 Task: Open Card Card0000000156 in Board Board0000000039 in Workspace WS0000000013 in Trello. Add Member Email0000000052 to Card Card0000000156 in Board Board0000000039 in Workspace WS0000000013 in Trello. Add Red Label titled Label0000000156 to Card Card0000000156 in Board Board0000000039 in Workspace WS0000000013 in Trello. Add Checklist CL0000000156 to Card Card0000000156 in Board Board0000000039 in Workspace WS0000000013 in Trello. Add Dates with Start Date as Nov 01 2023 and Due Date as Nov 30 2023 to Card Card0000000156 in Board Board0000000039 in Workspace WS0000000013 in Trello
Action: Mouse moved to (502, 524)
Screenshot: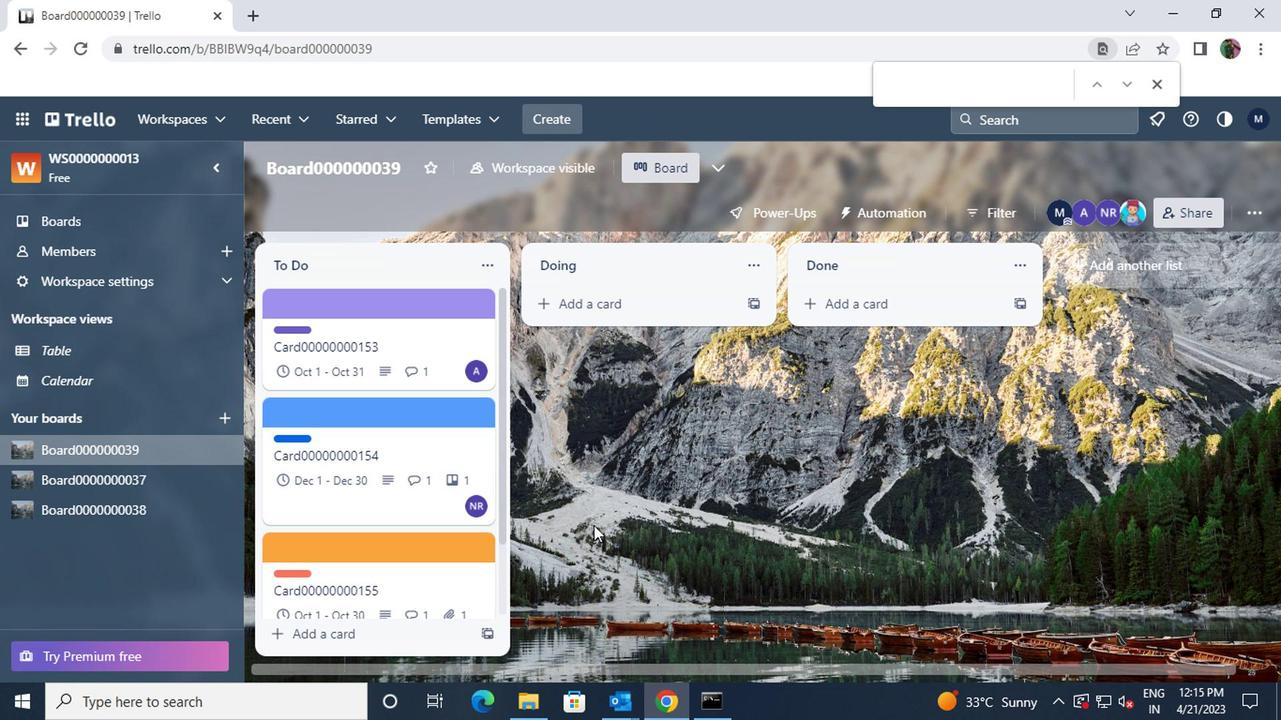 
Action: Mouse scrolled (502, 524) with delta (0, 0)
Screenshot: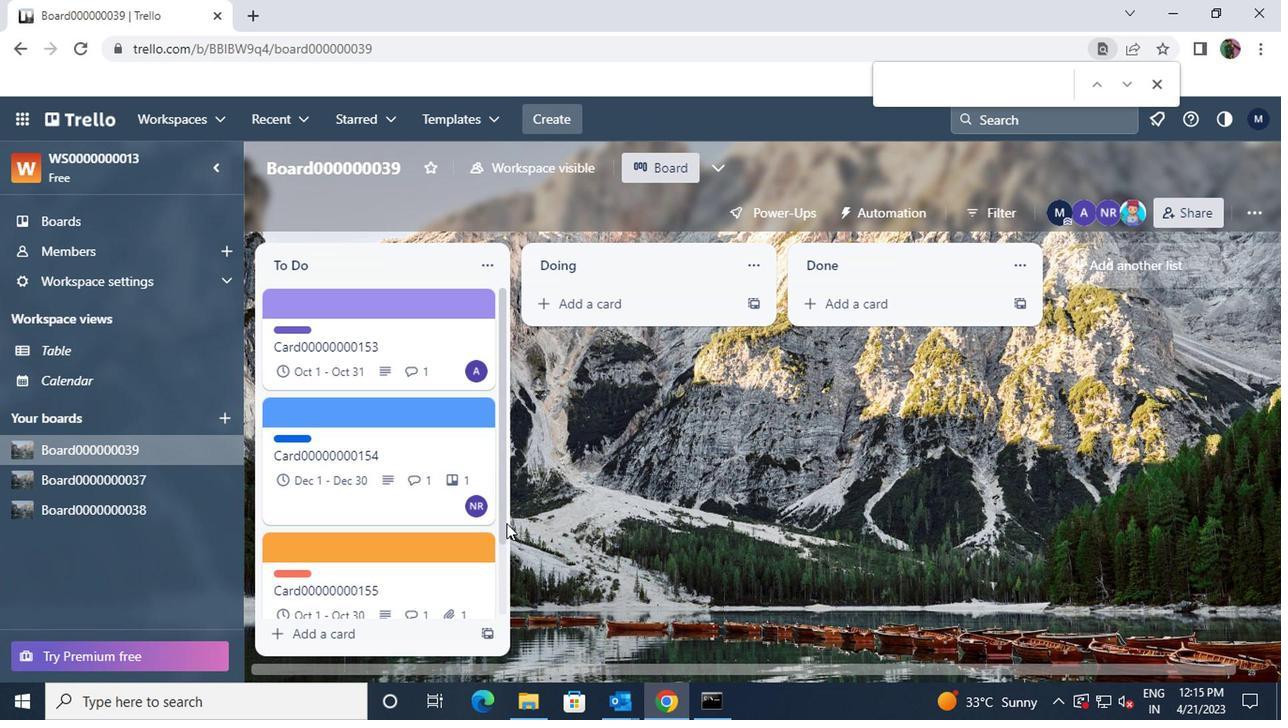 
Action: Mouse scrolled (502, 524) with delta (0, 0)
Screenshot: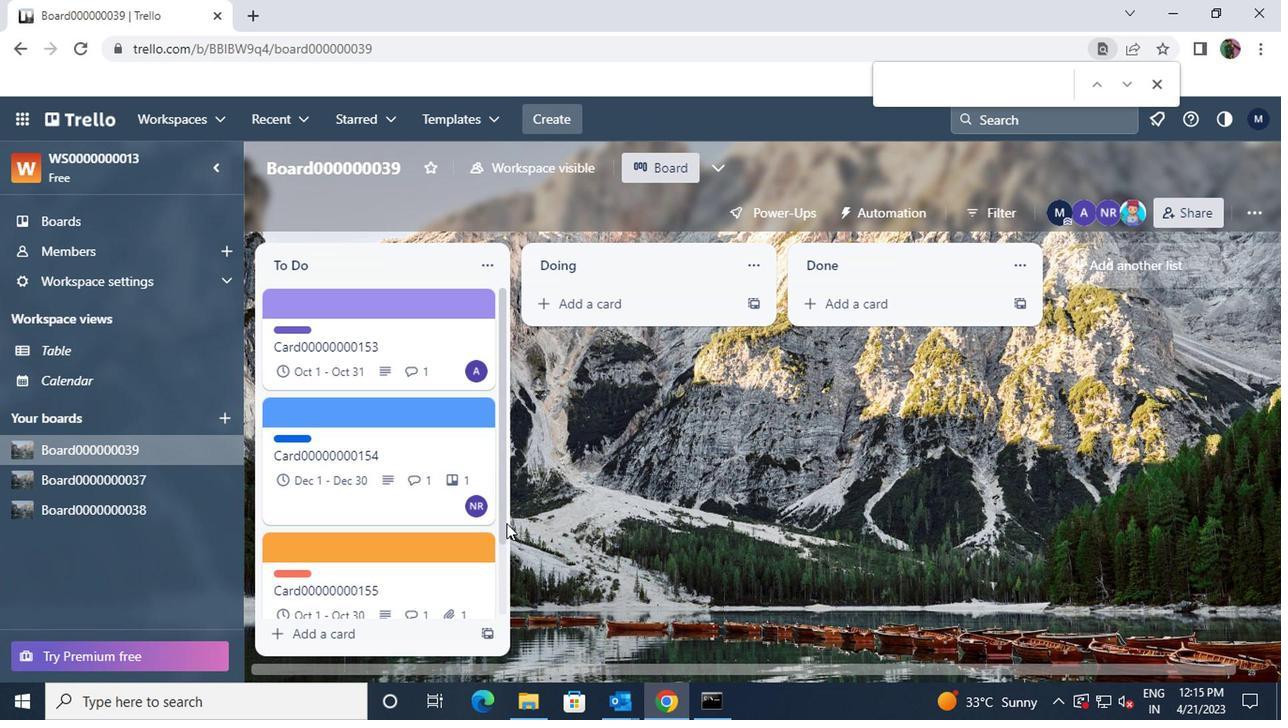 
Action: Mouse scrolled (502, 524) with delta (0, 0)
Screenshot: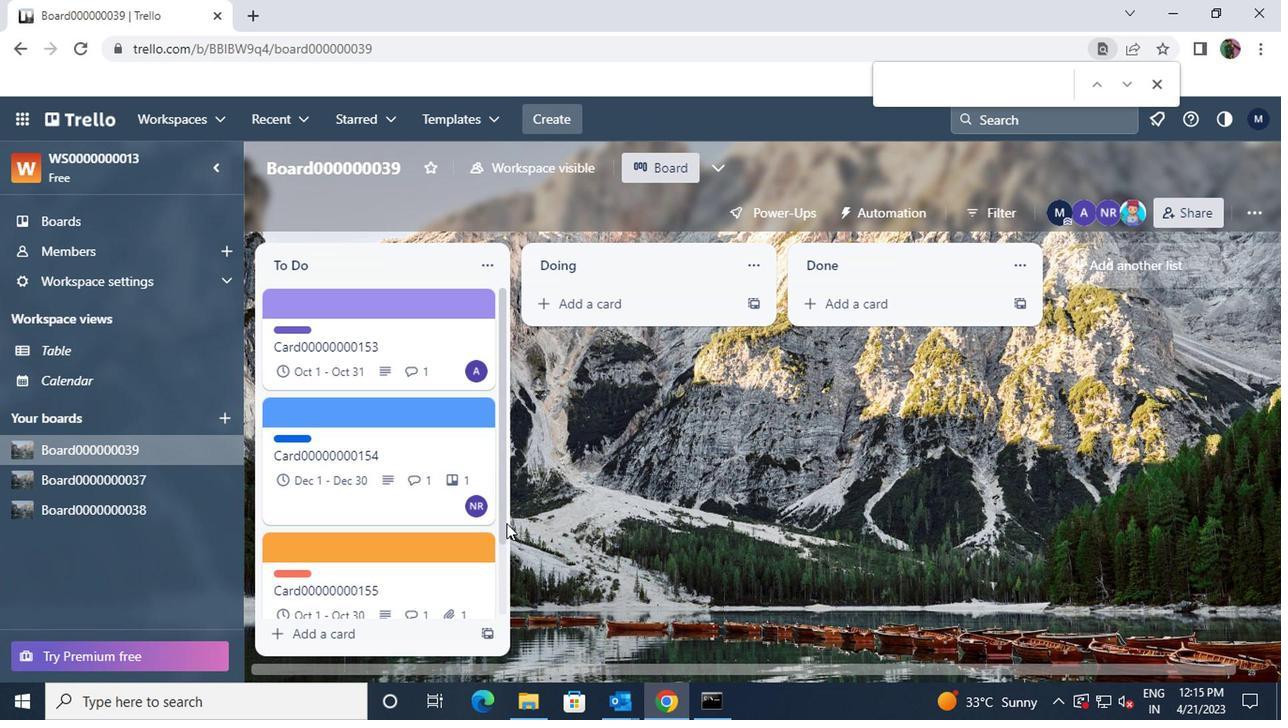 
Action: Mouse moved to (502, 524)
Screenshot: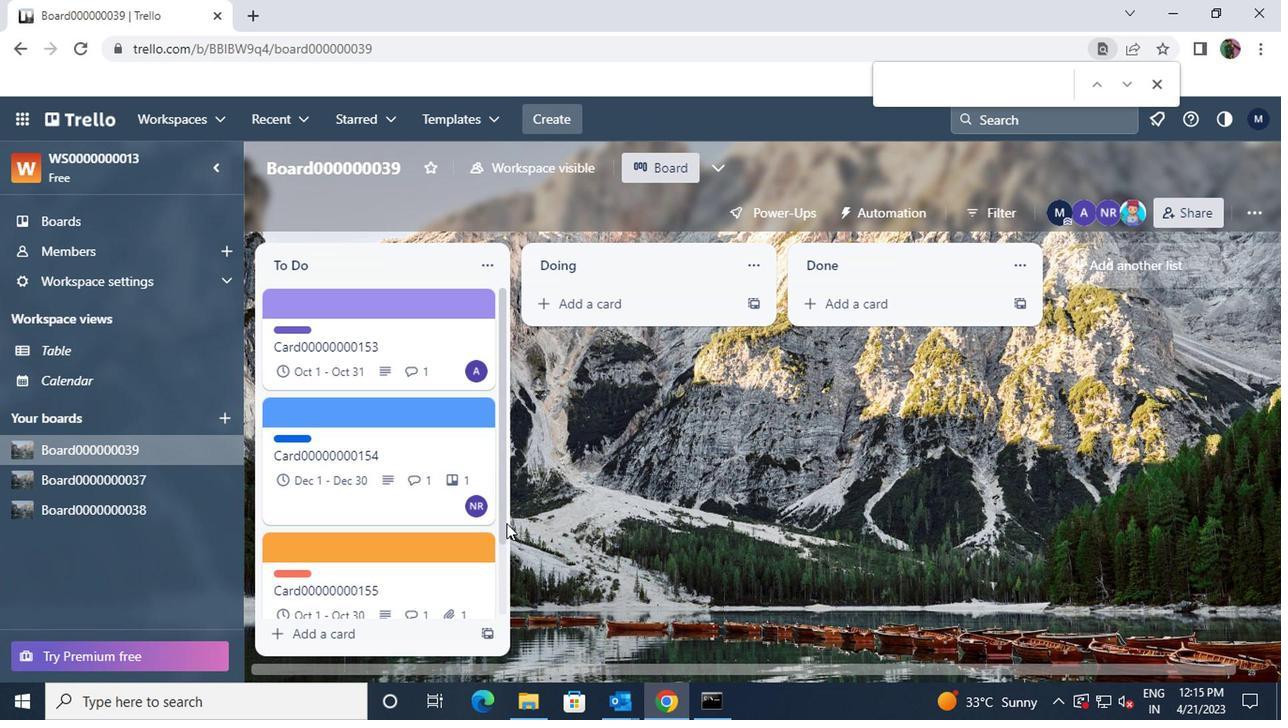 
Action: Mouse scrolled (502, 524) with delta (0, 0)
Screenshot: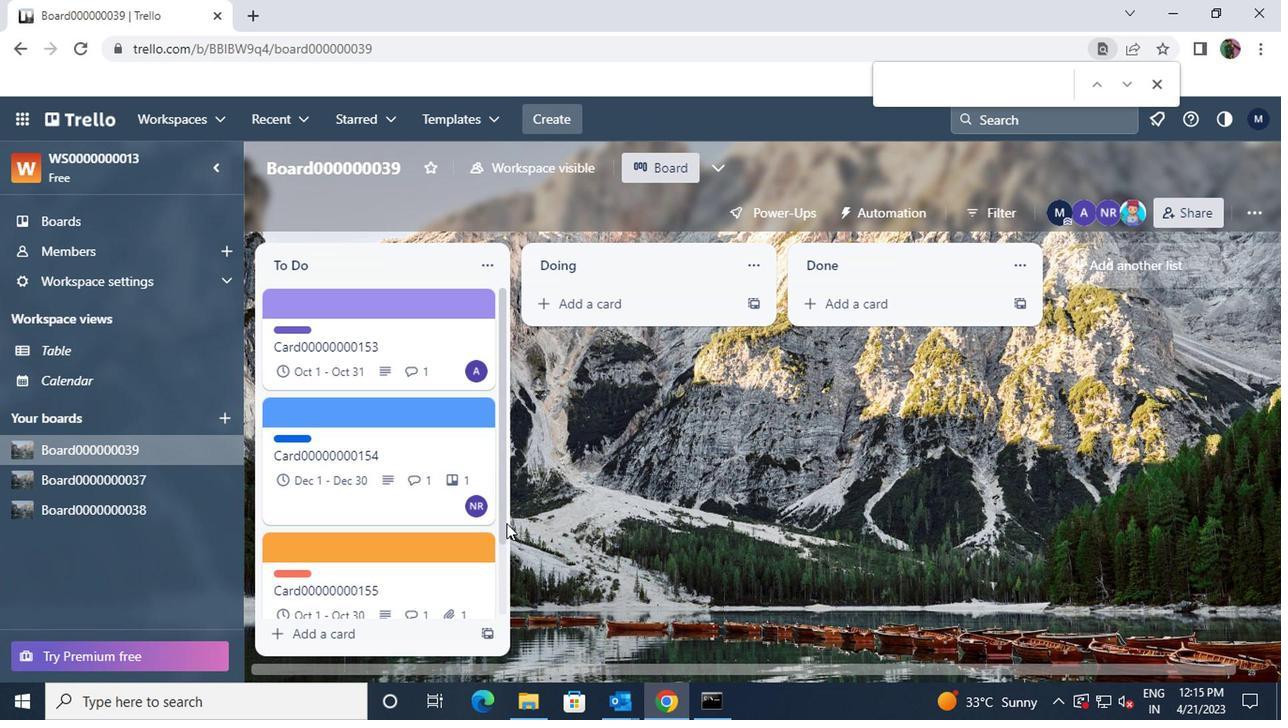 
Action: Mouse moved to (498, 527)
Screenshot: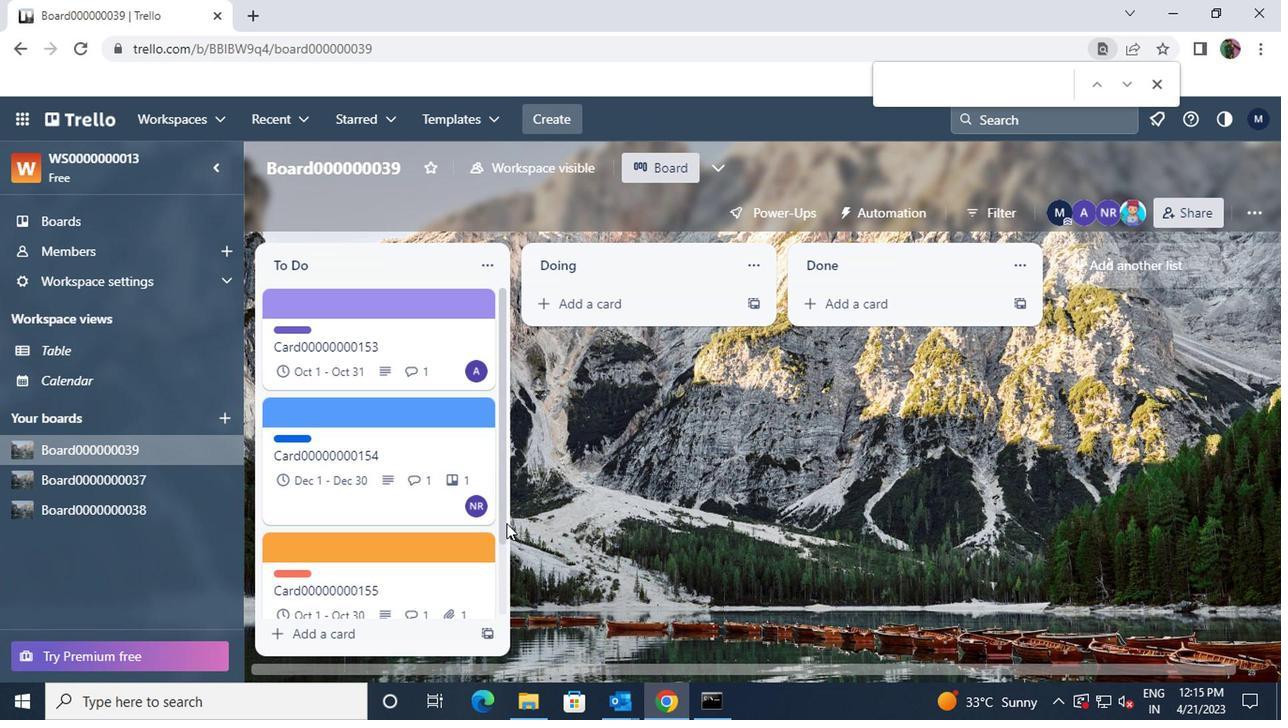 
Action: Mouse scrolled (498, 526) with delta (0, 0)
Screenshot: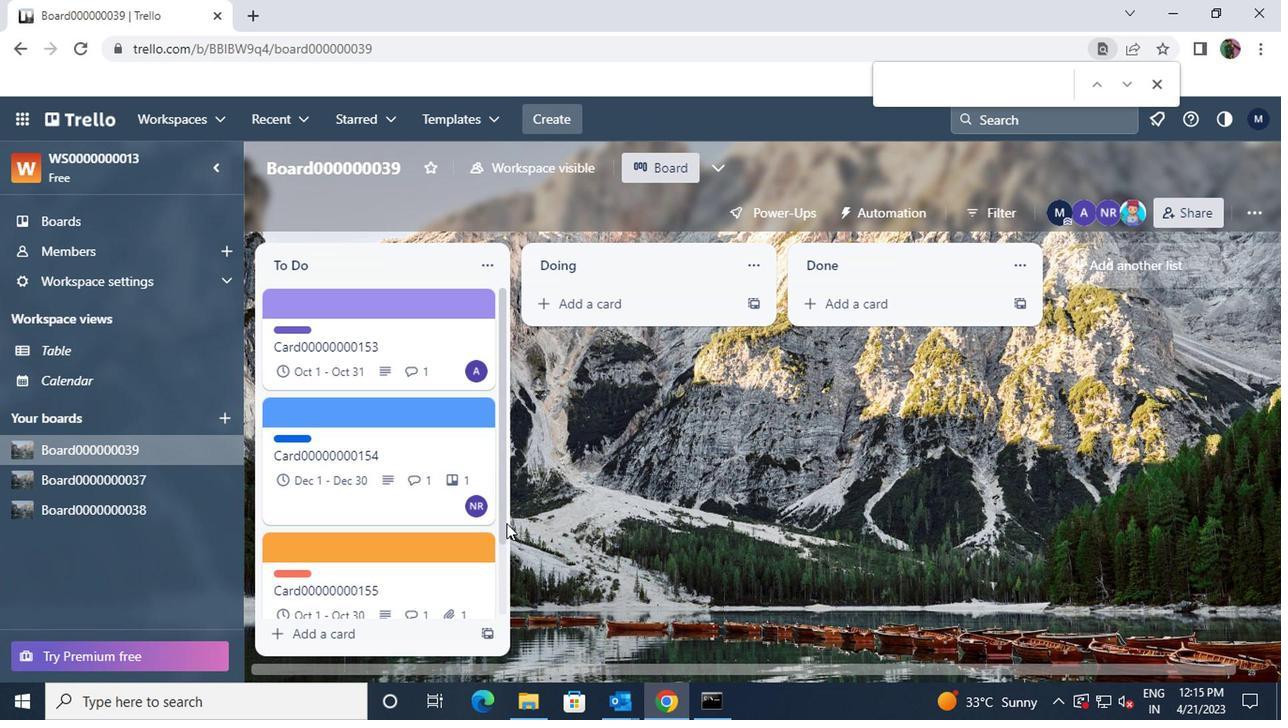 
Action: Mouse moved to (487, 544)
Screenshot: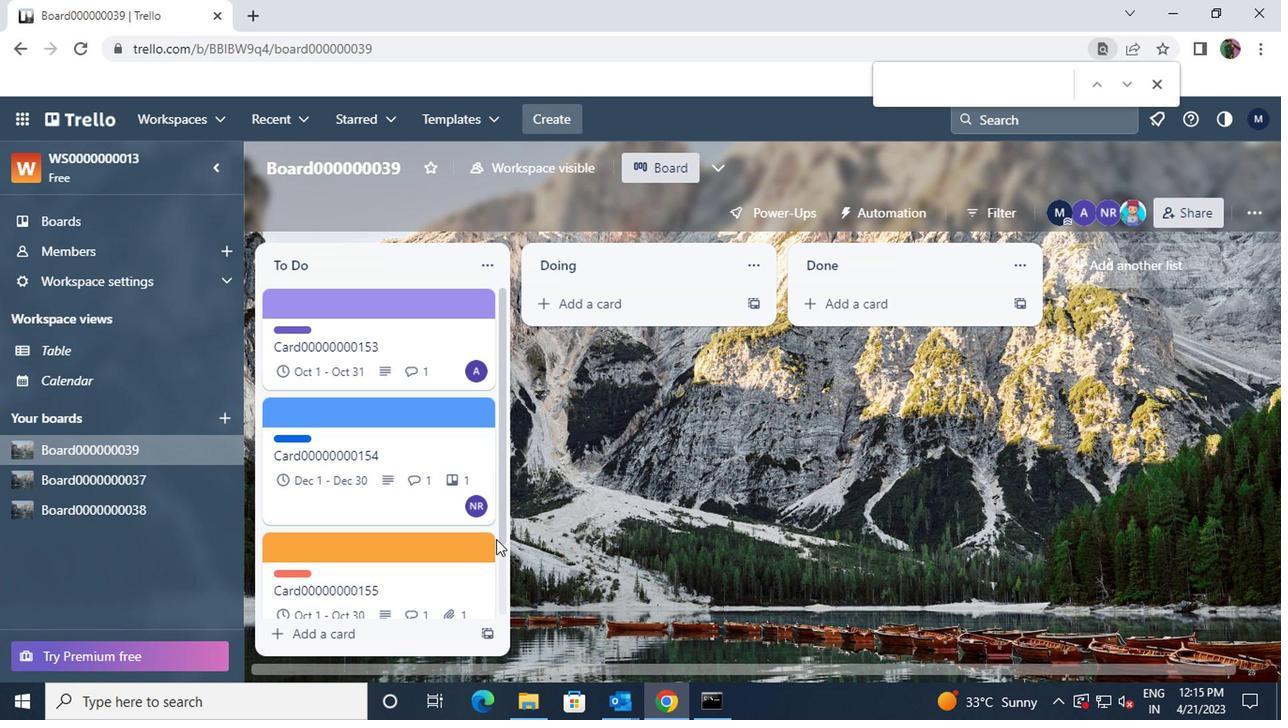 
Action: Mouse scrolled (487, 543) with delta (0, 0)
Screenshot: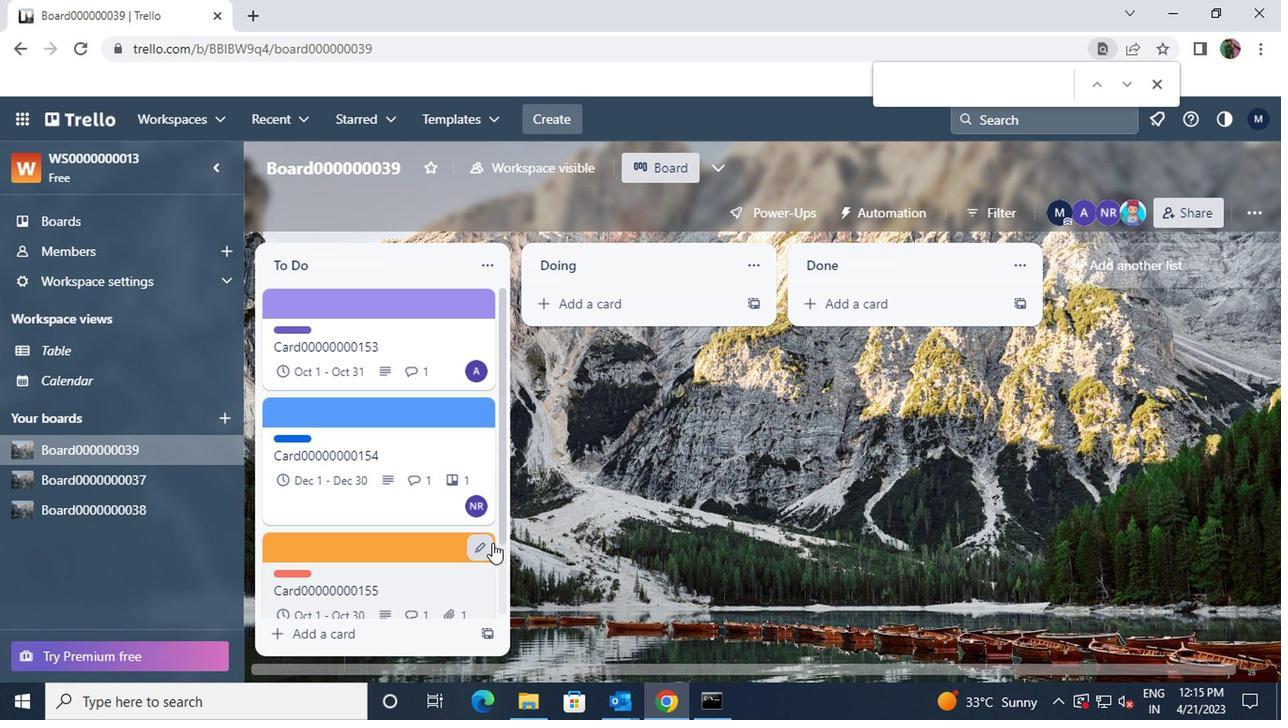 
Action: Mouse scrolled (487, 543) with delta (0, 0)
Screenshot: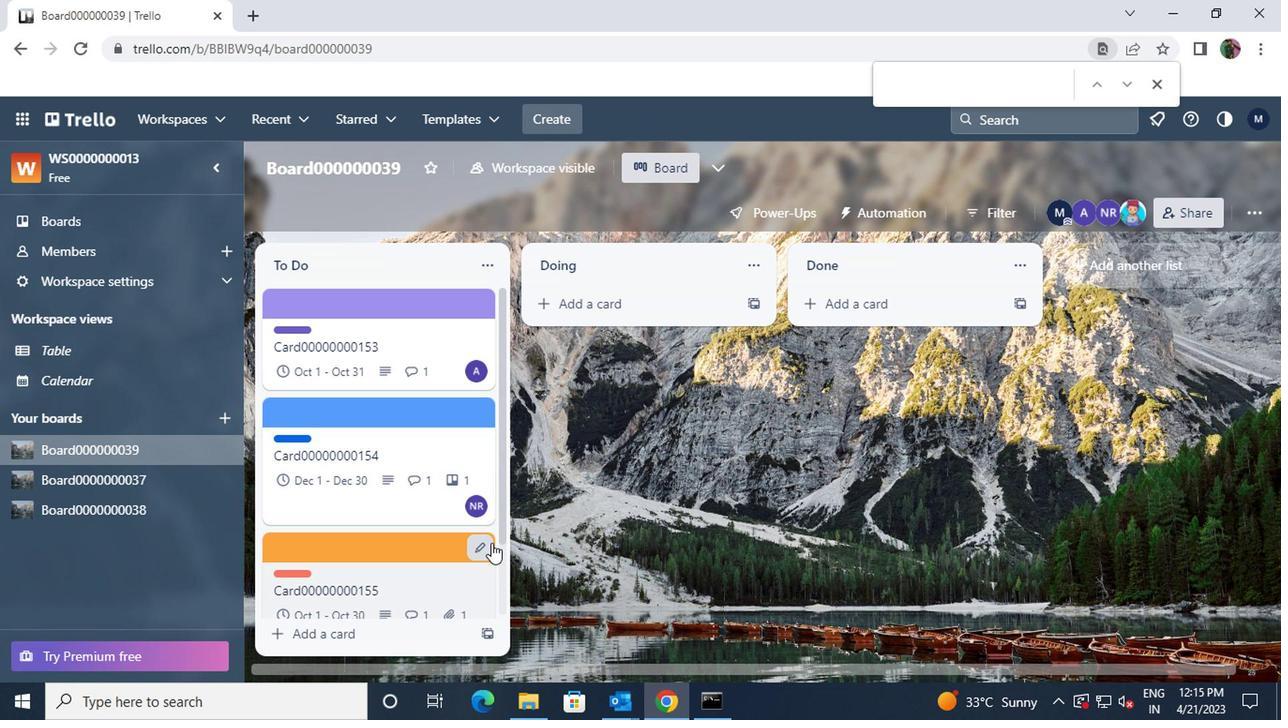 
Action: Mouse scrolled (487, 543) with delta (0, 0)
Screenshot: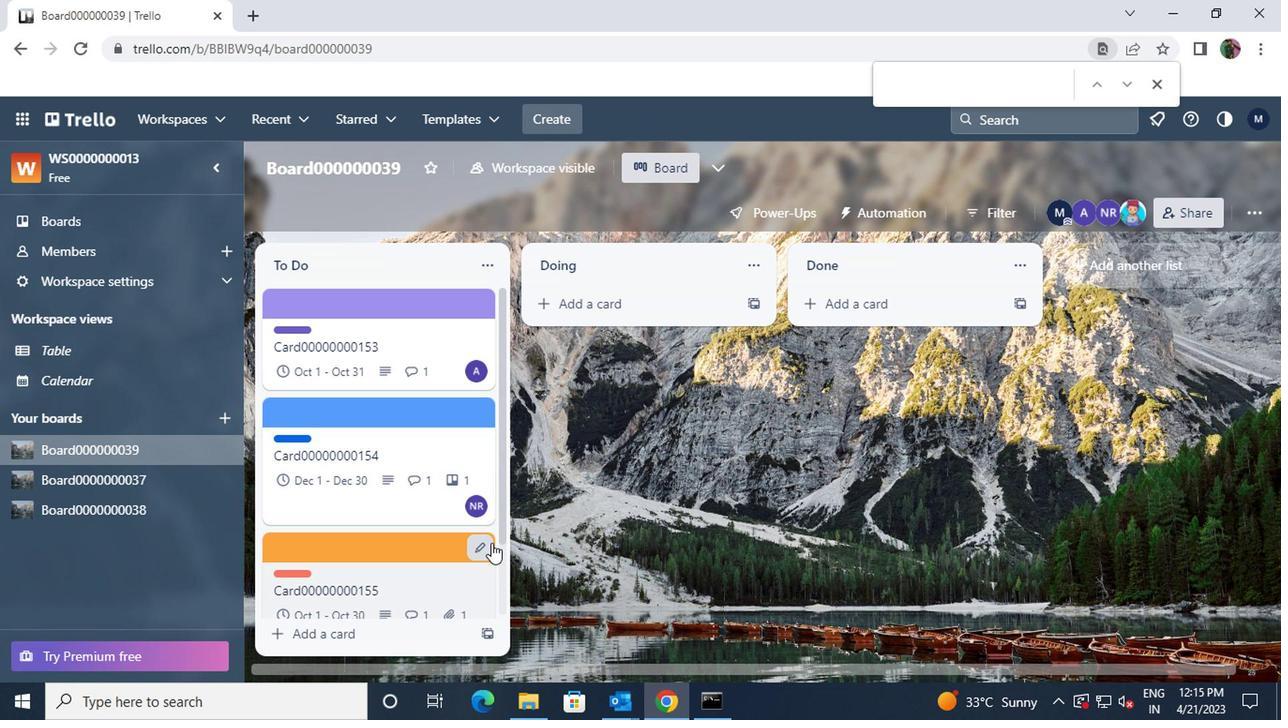 
Action: Mouse moved to (447, 597)
Screenshot: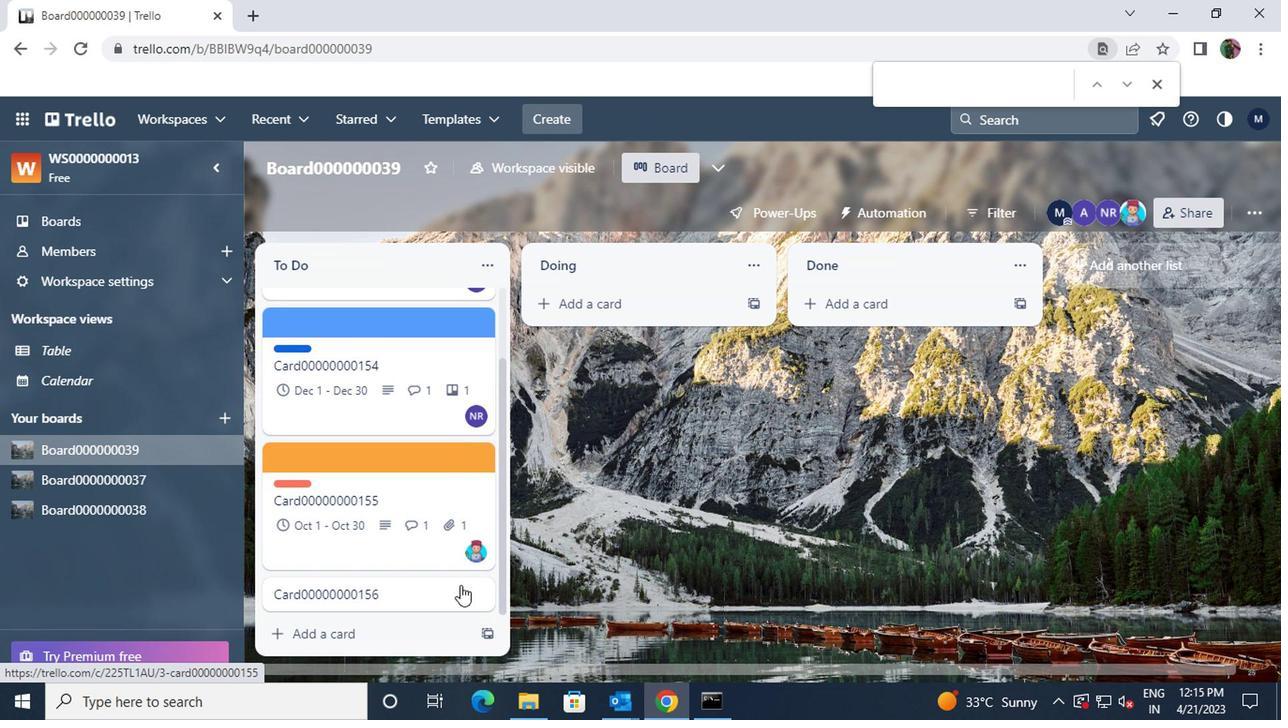
Action: Mouse pressed left at (447, 597)
Screenshot: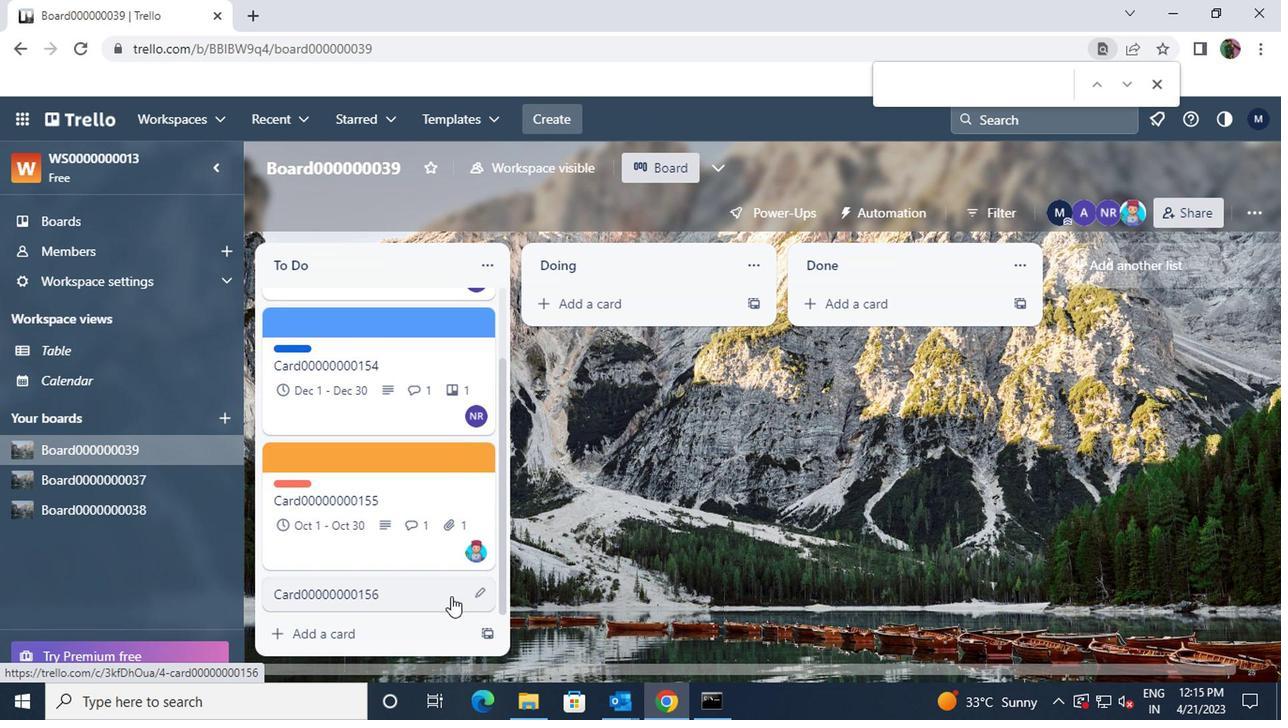 
Action: Mouse moved to (847, 272)
Screenshot: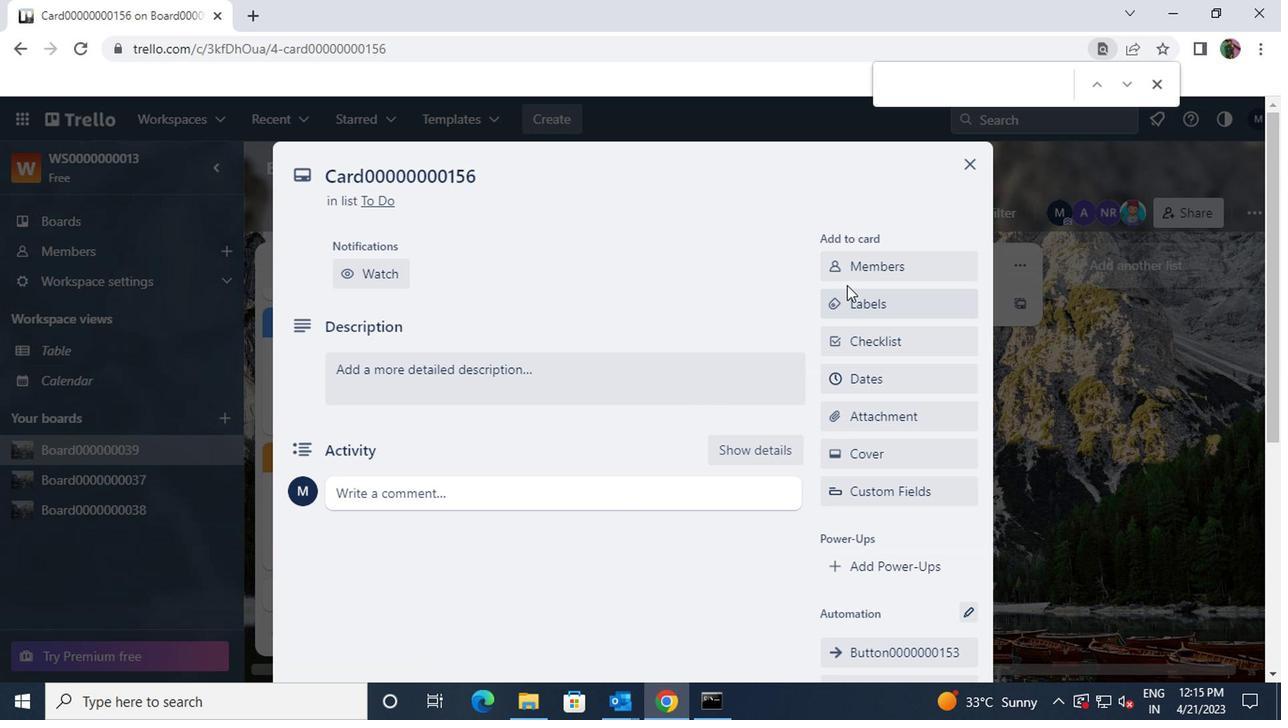 
Action: Mouse pressed left at (847, 272)
Screenshot: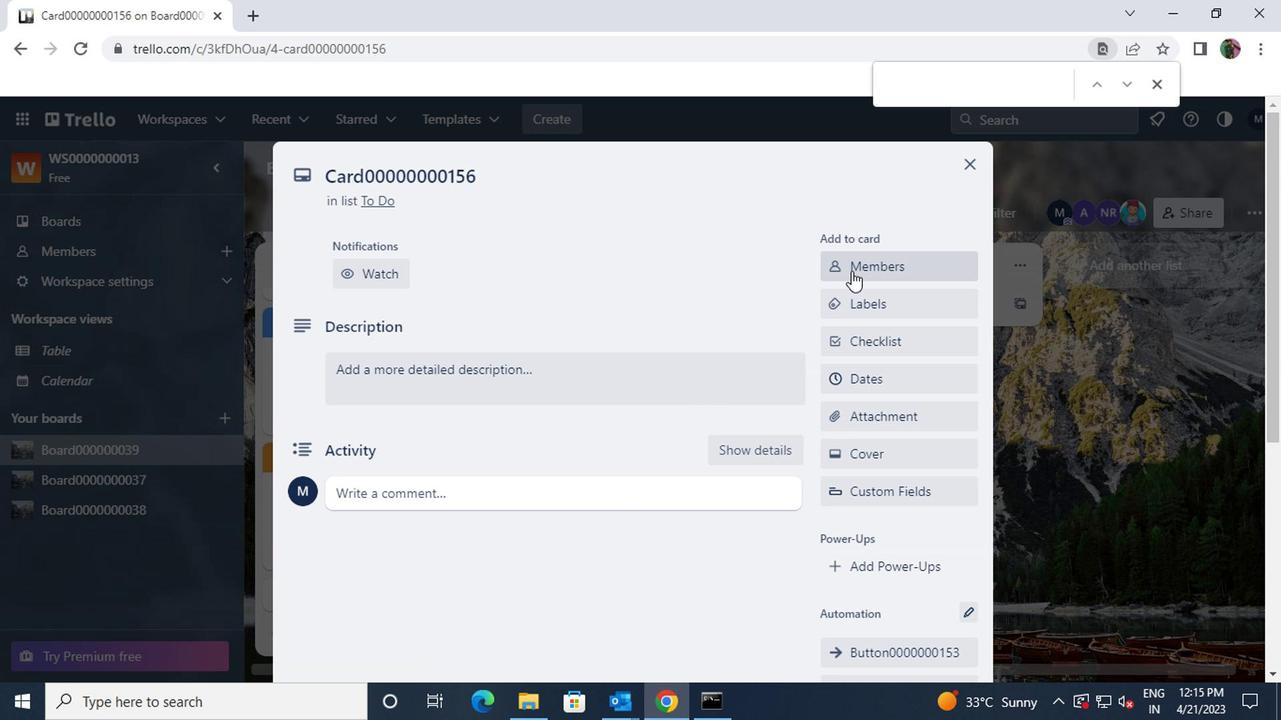 
Action: Key pressed nikrathi889<Key.shift>@GMAIL.COM
Screenshot: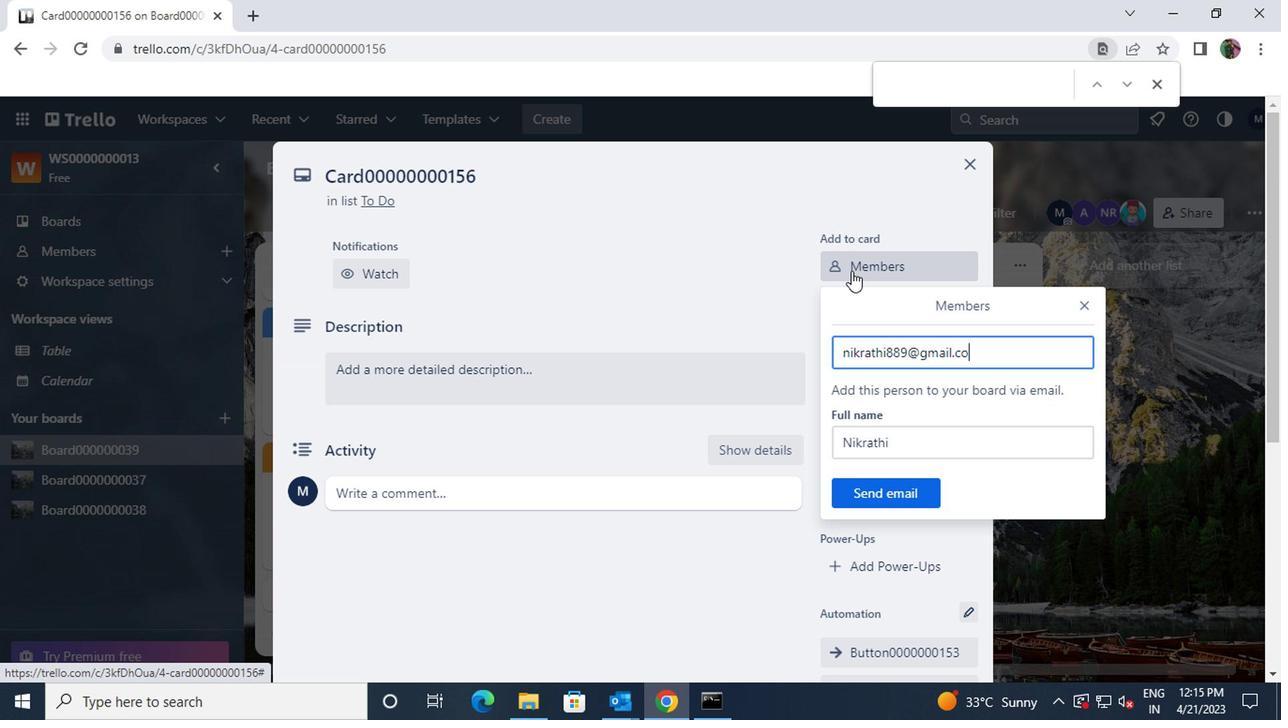
Action: Mouse moved to (890, 485)
Screenshot: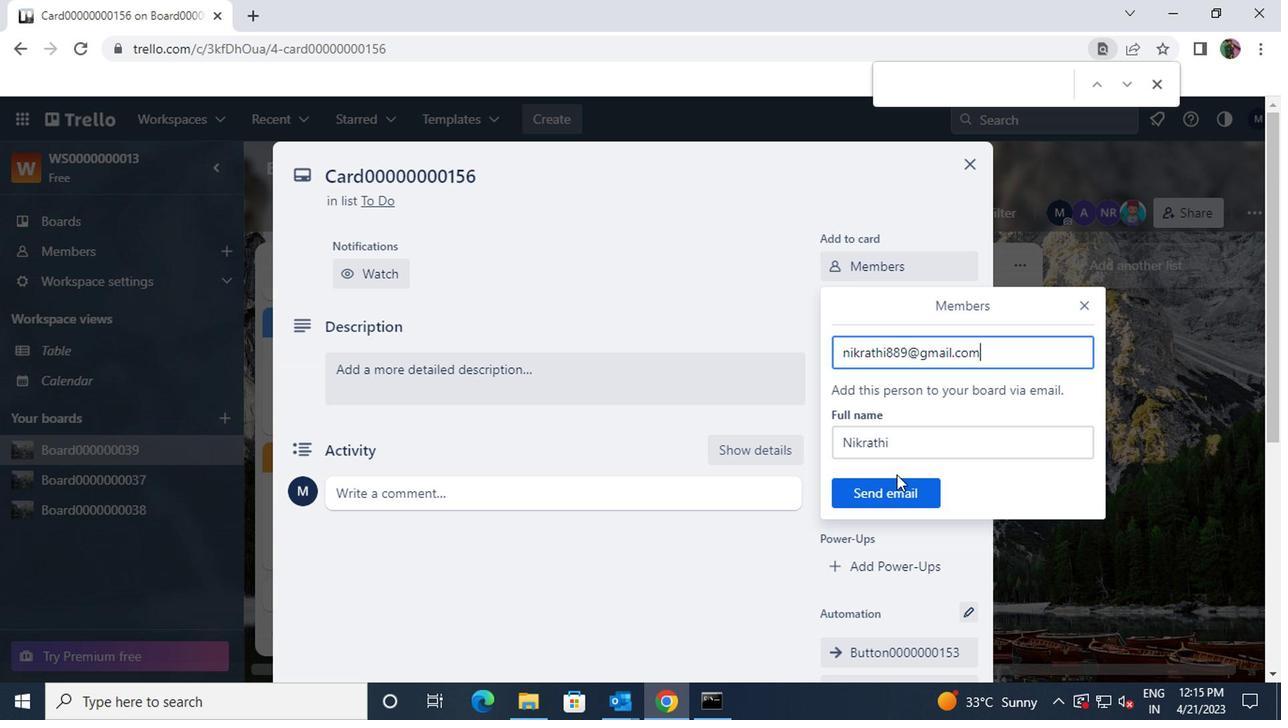 
Action: Mouse pressed left at (890, 485)
Screenshot: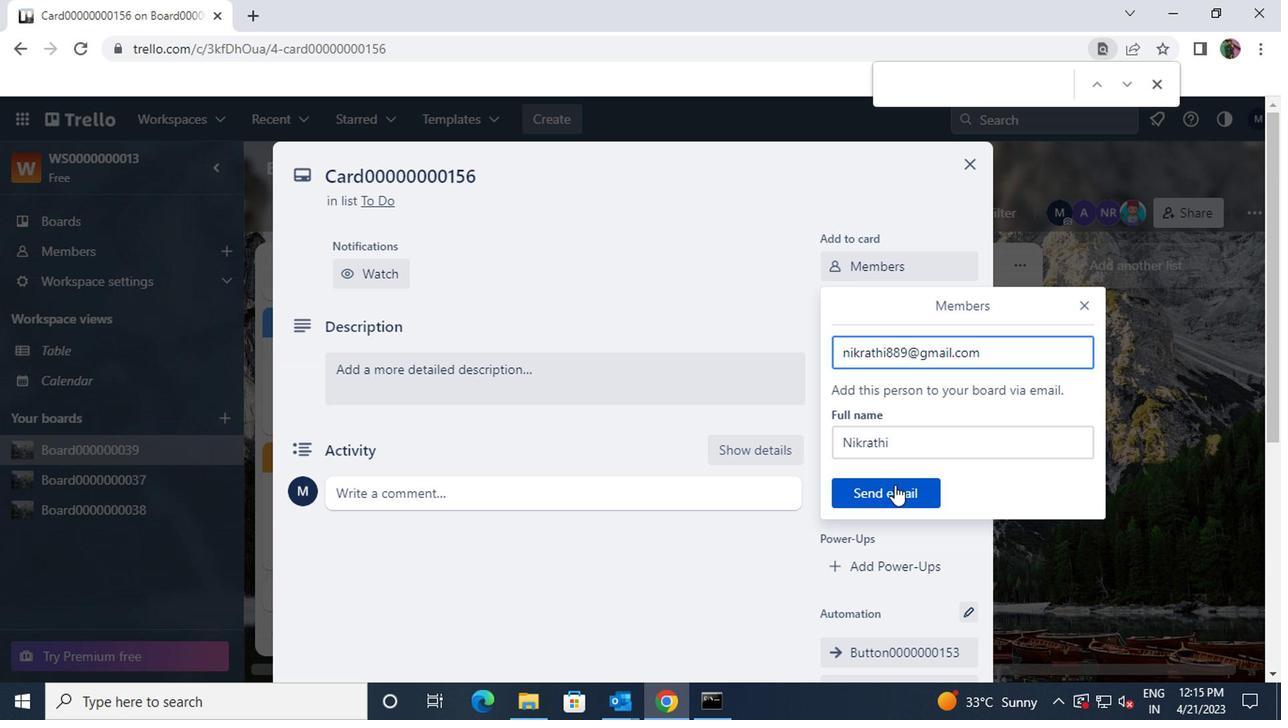 
Action: Mouse moved to (877, 304)
Screenshot: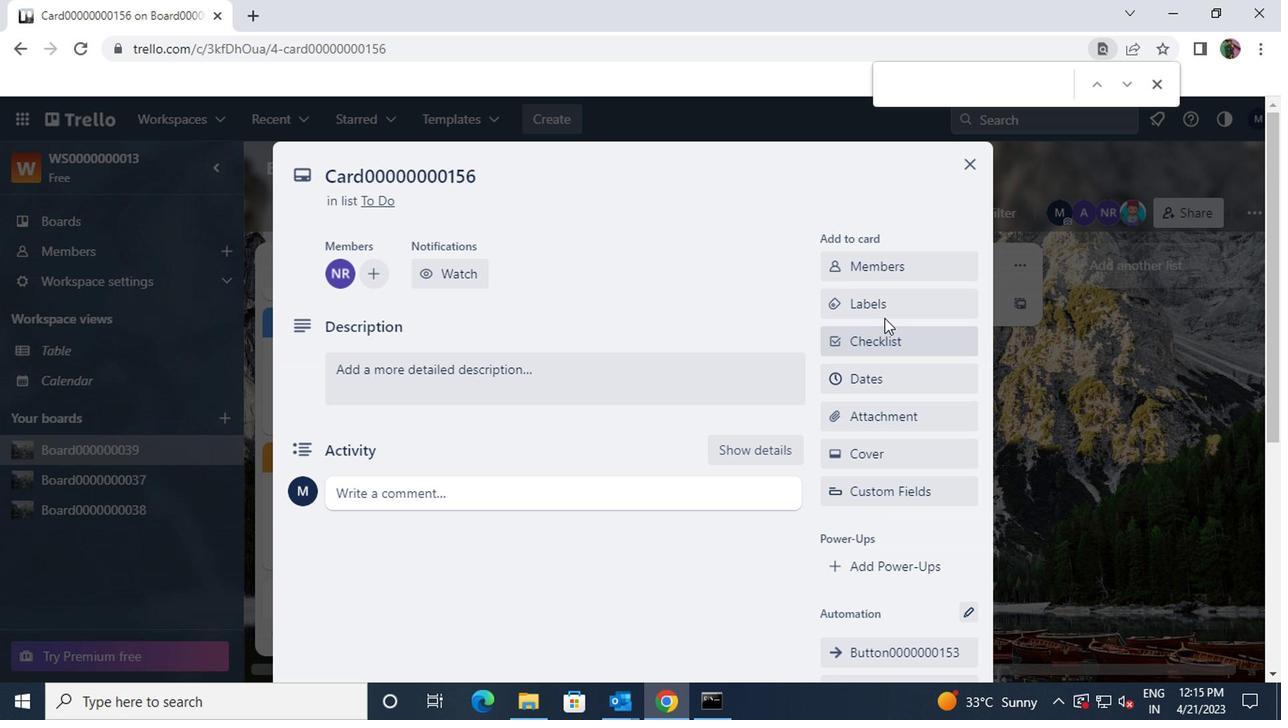 
Action: Mouse pressed left at (877, 304)
Screenshot: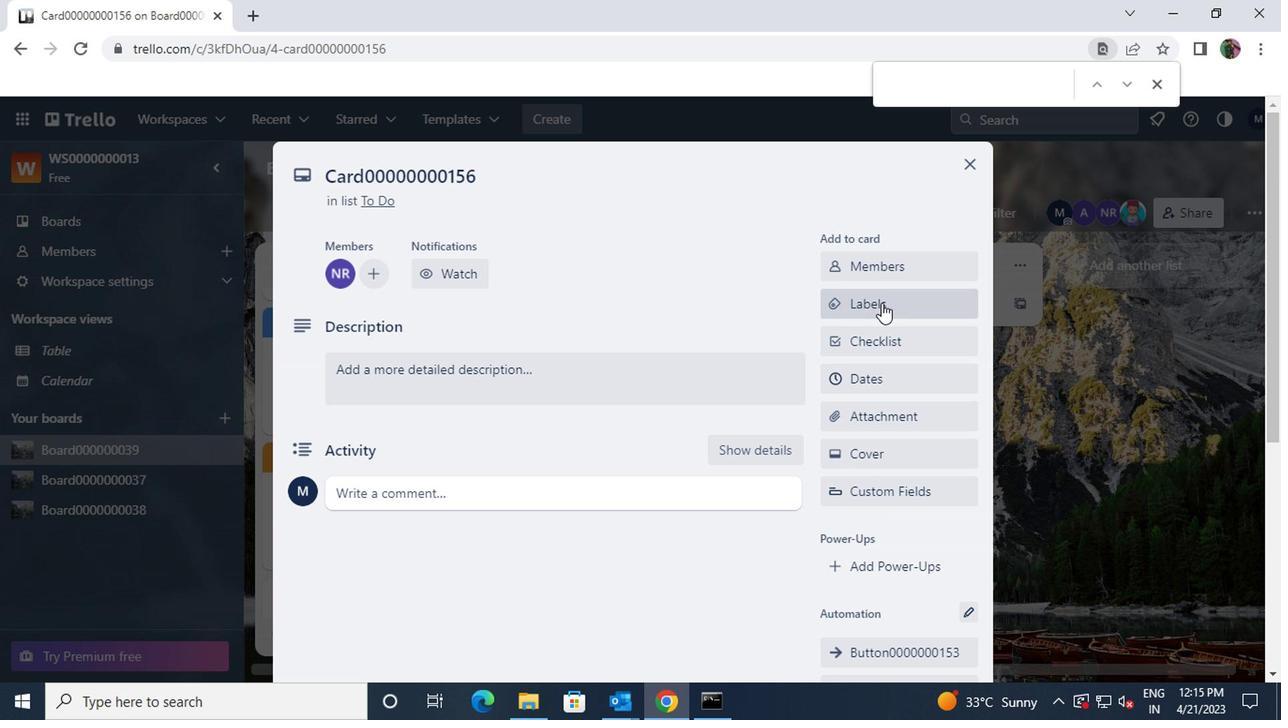 
Action: Mouse moved to (913, 628)
Screenshot: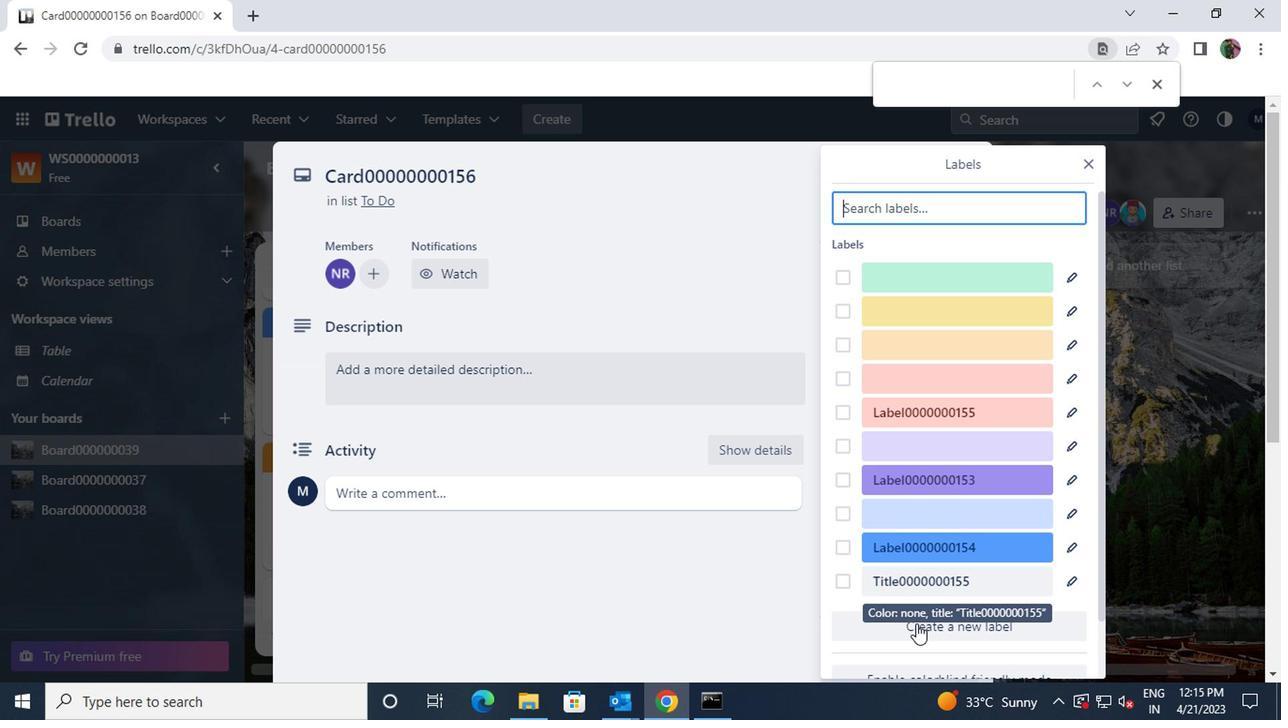 
Action: Mouse pressed left at (913, 628)
Screenshot: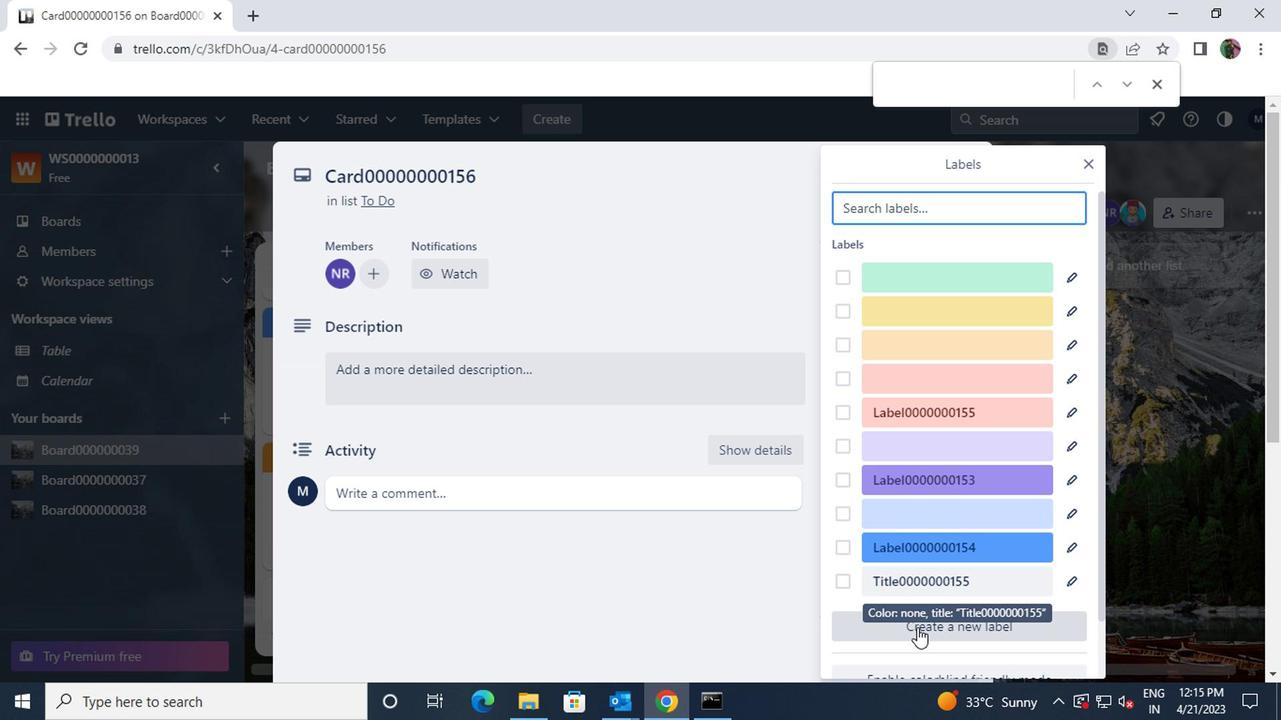 
Action: Mouse moved to (895, 345)
Screenshot: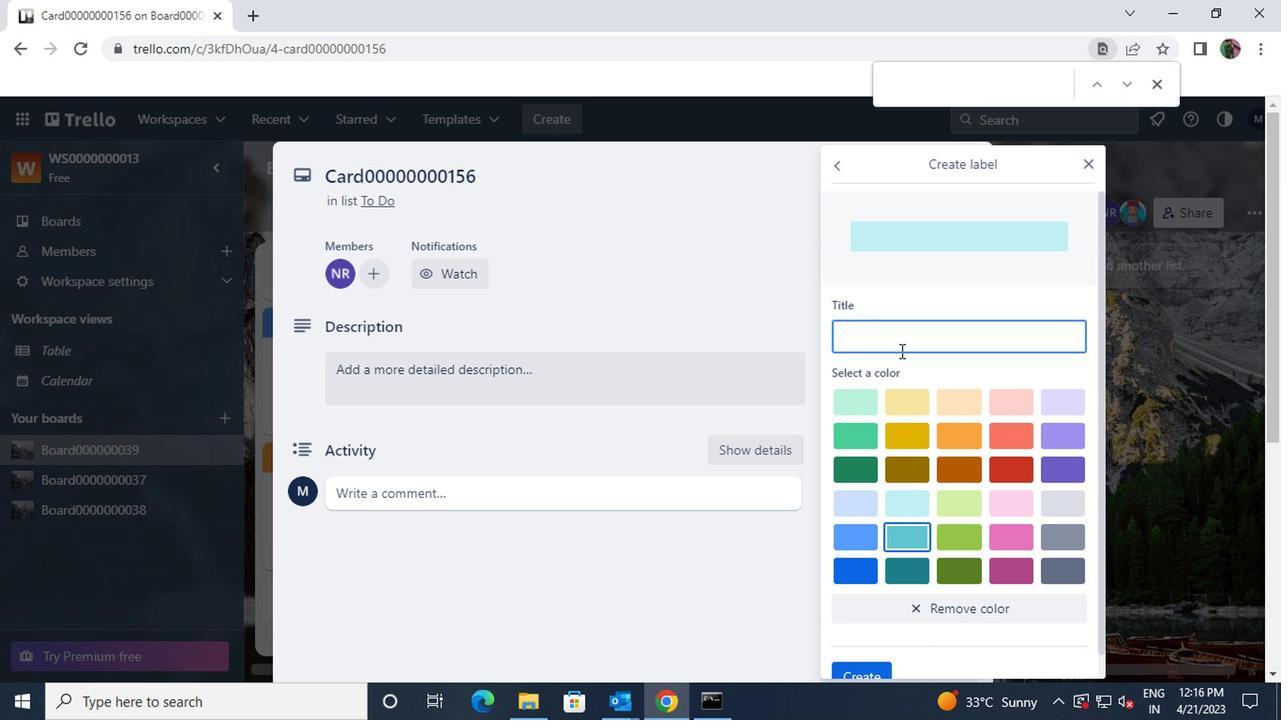 
Action: Mouse pressed left at (895, 345)
Screenshot: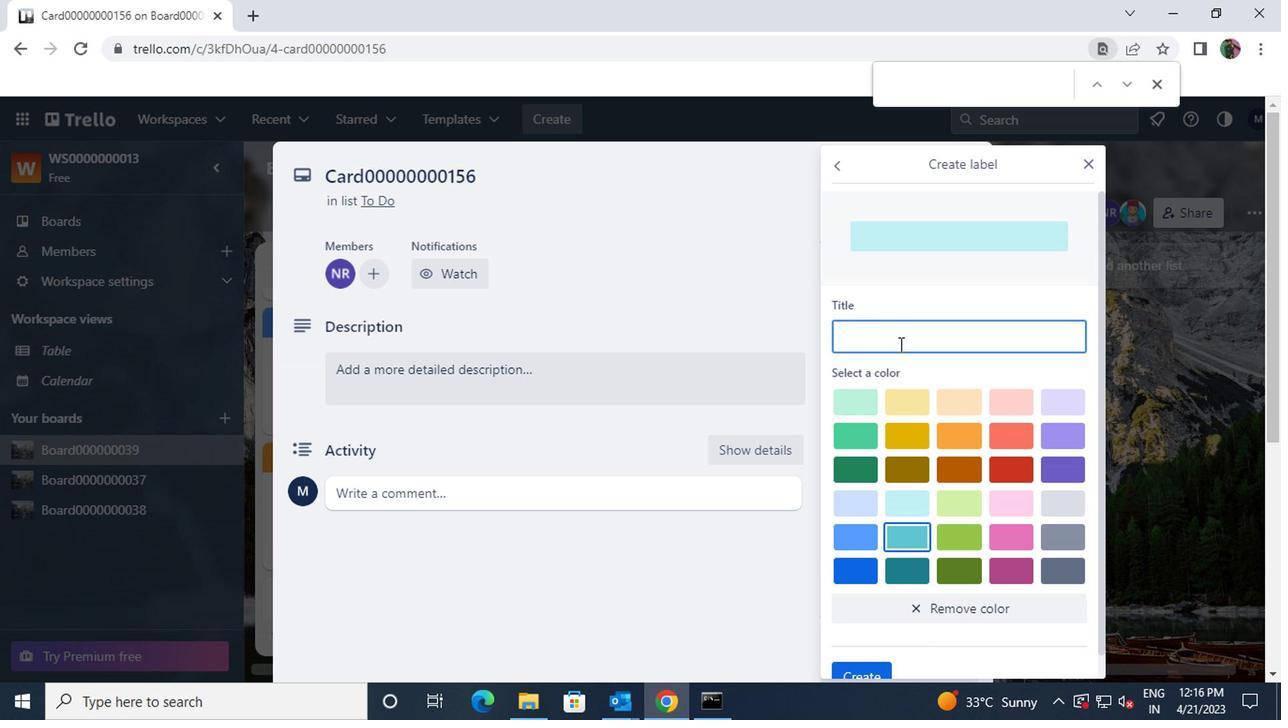 
Action: Key pressed <Key.shift>LABEL0000000156
Screenshot: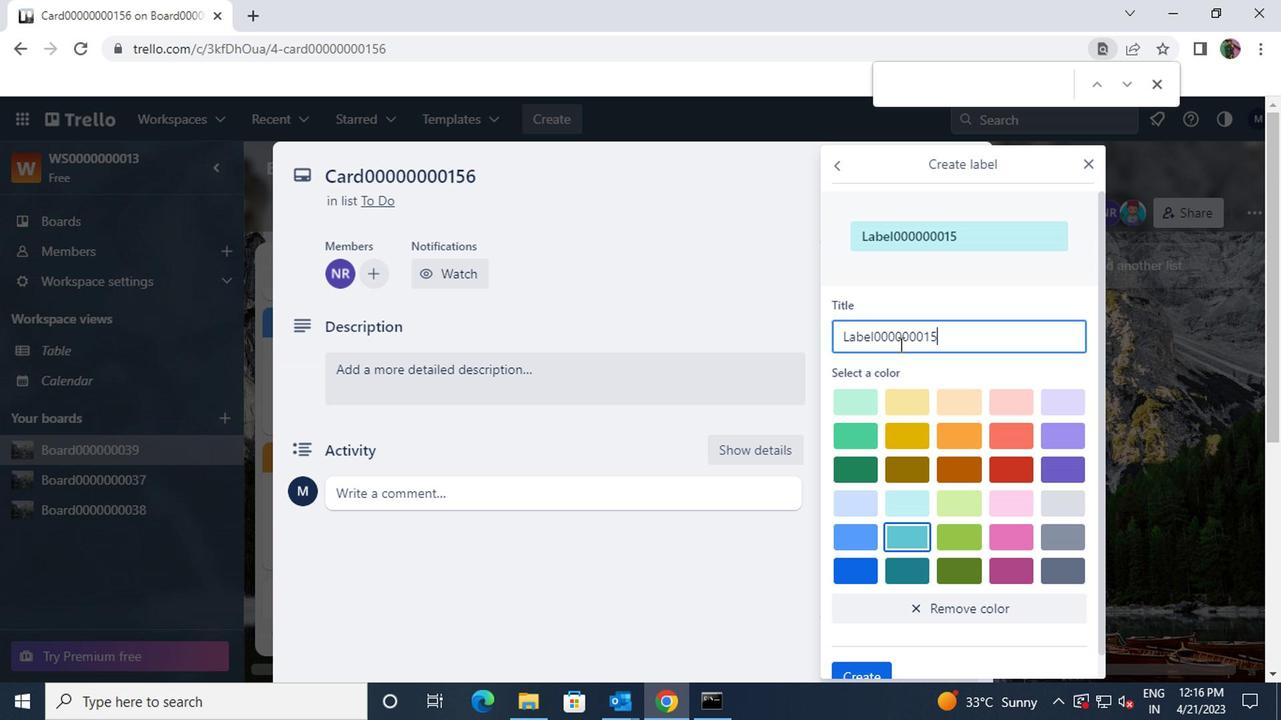 
Action: Mouse moved to (990, 464)
Screenshot: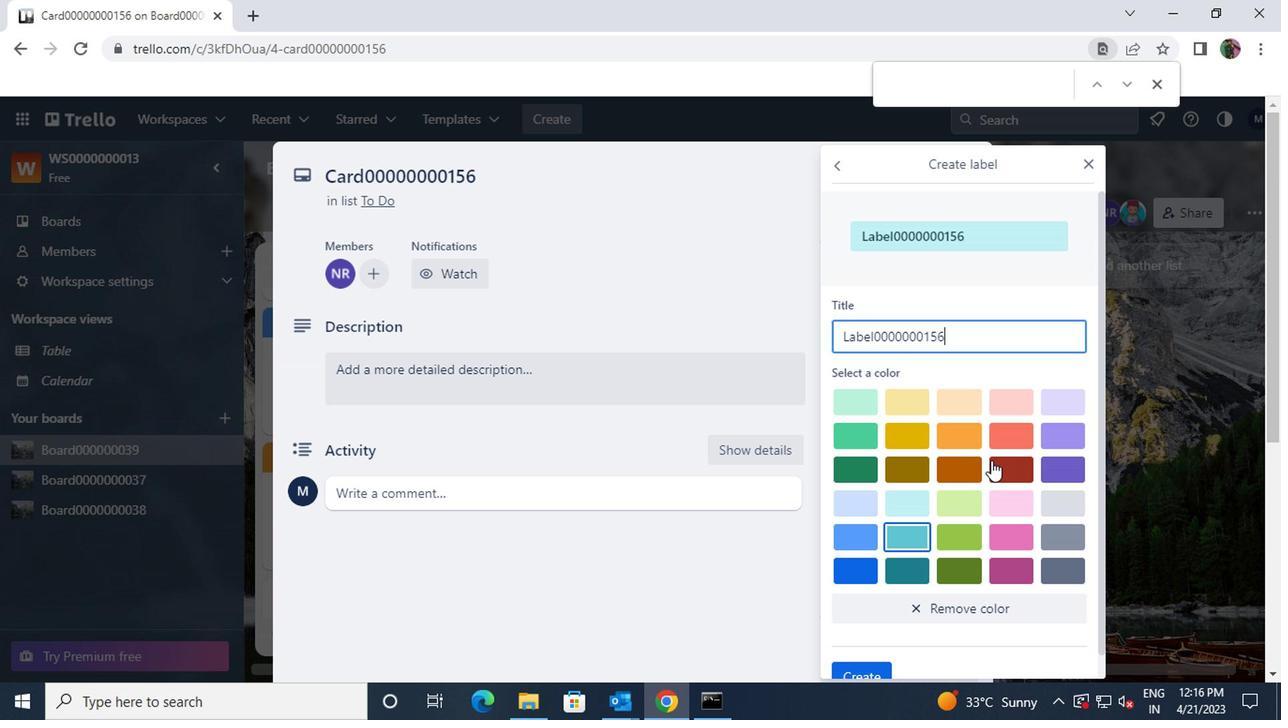 
Action: Mouse pressed left at (990, 464)
Screenshot: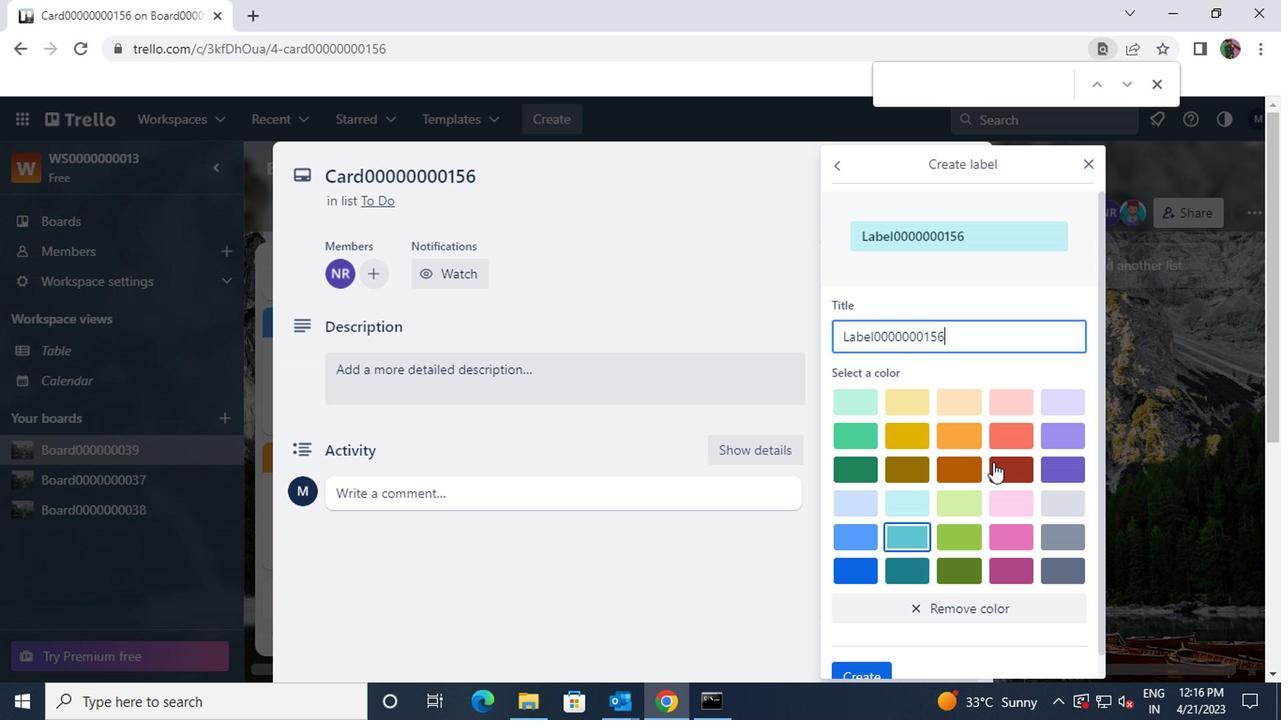 
Action: Mouse scrolled (990, 463) with delta (0, 0)
Screenshot: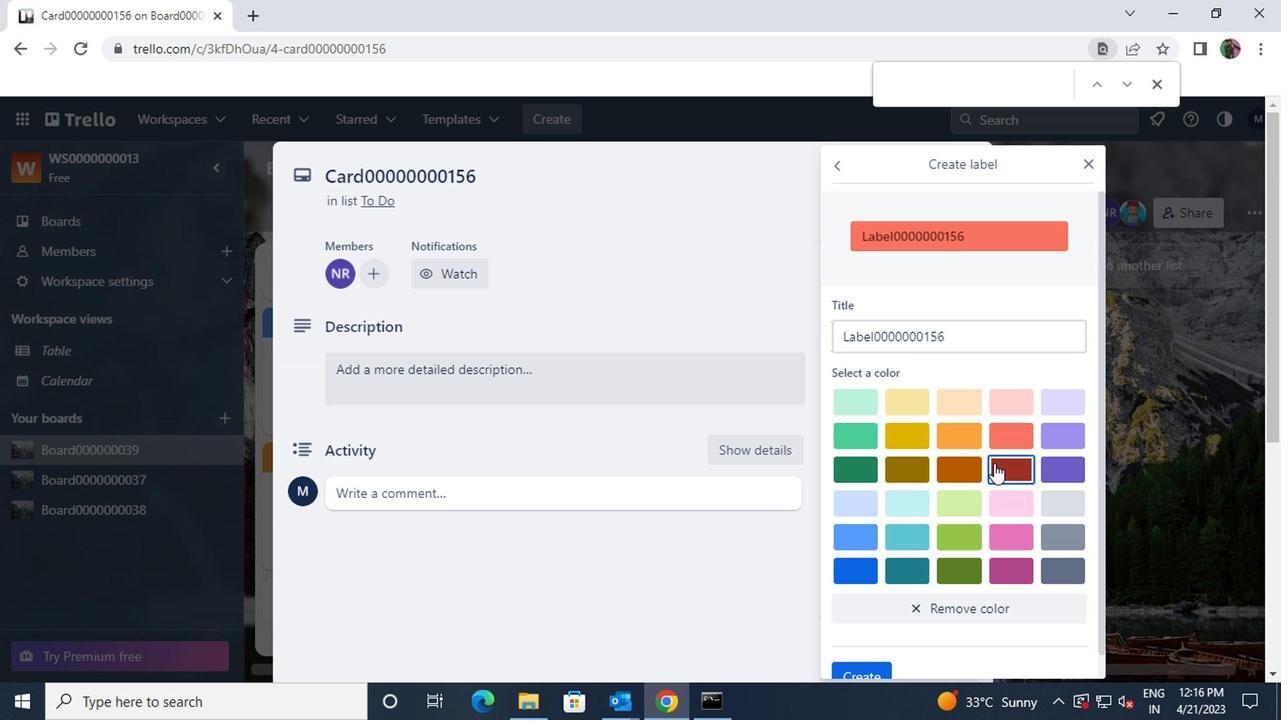
Action: Mouse scrolled (990, 463) with delta (0, 0)
Screenshot: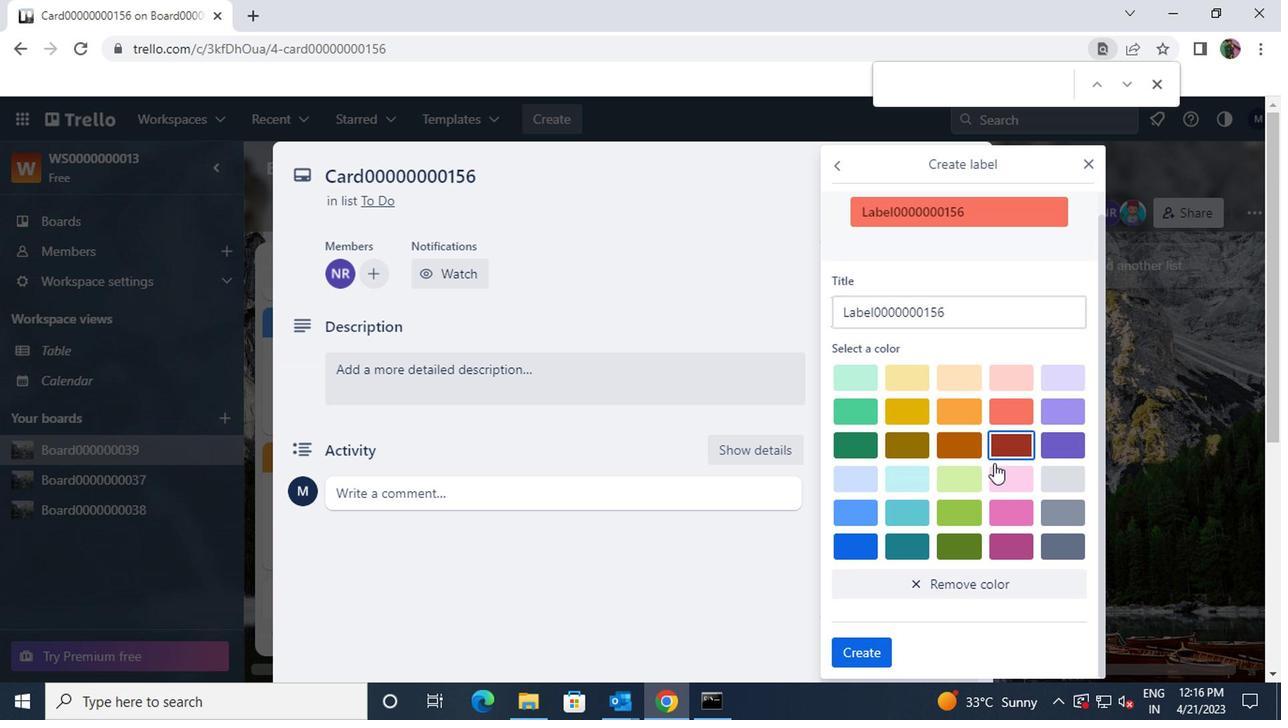 
Action: Mouse scrolled (990, 463) with delta (0, 0)
Screenshot: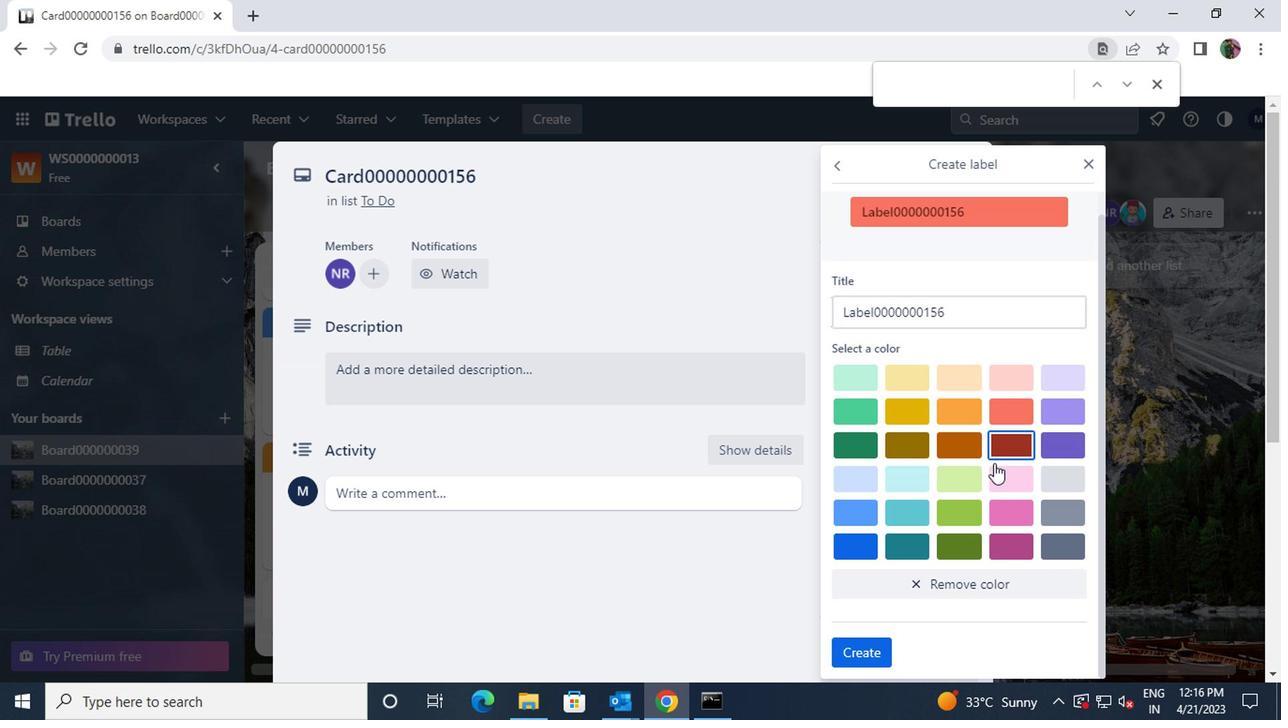 
Action: Mouse moved to (869, 648)
Screenshot: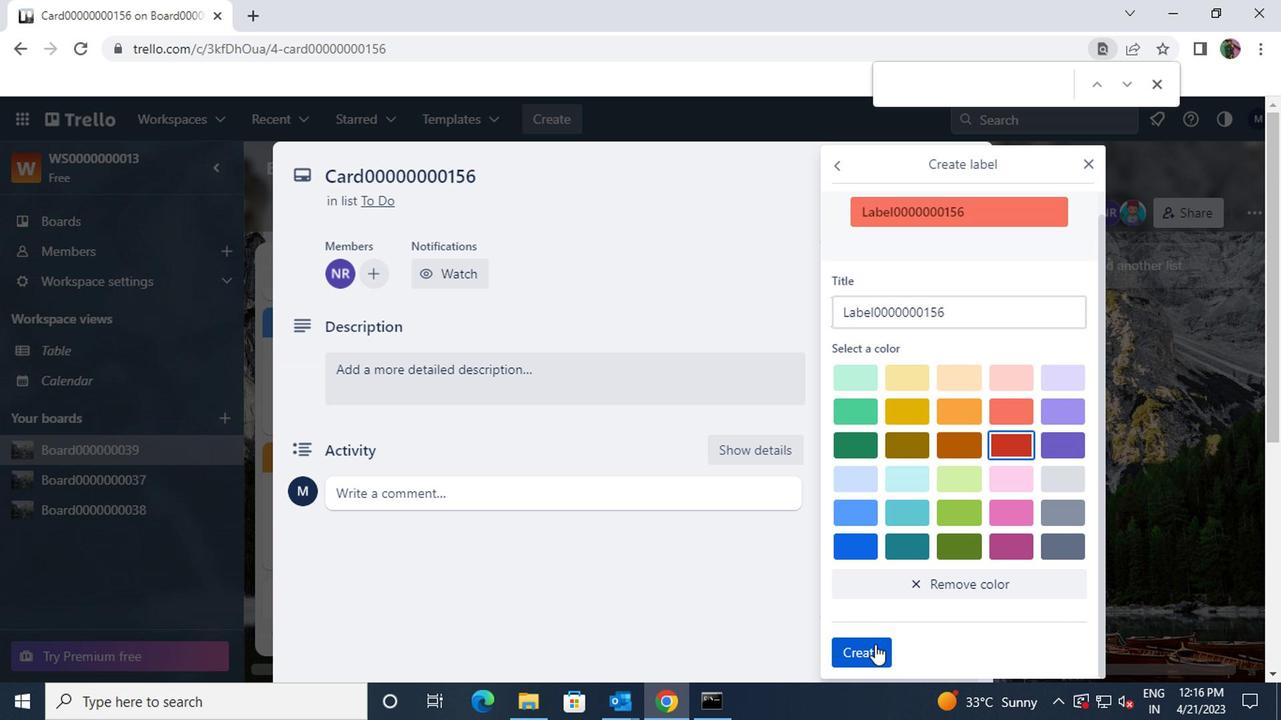 
Action: Mouse pressed left at (869, 648)
Screenshot: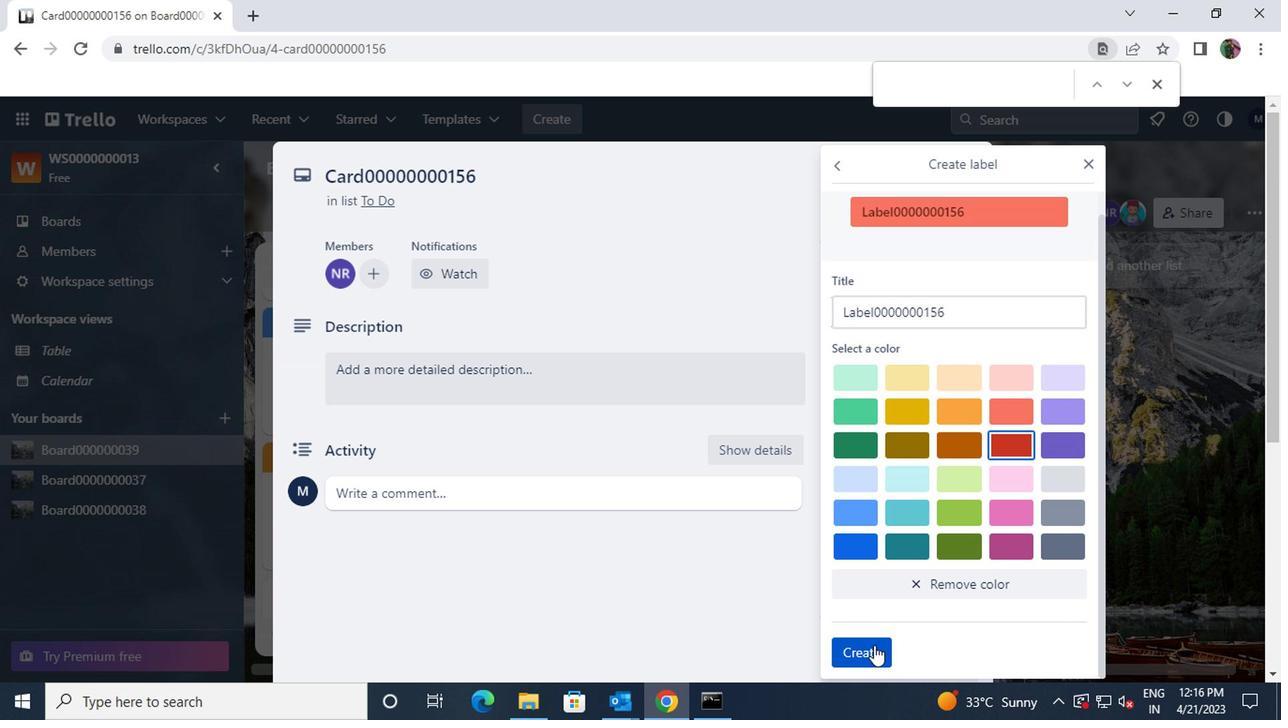 
Action: Mouse moved to (1084, 167)
Screenshot: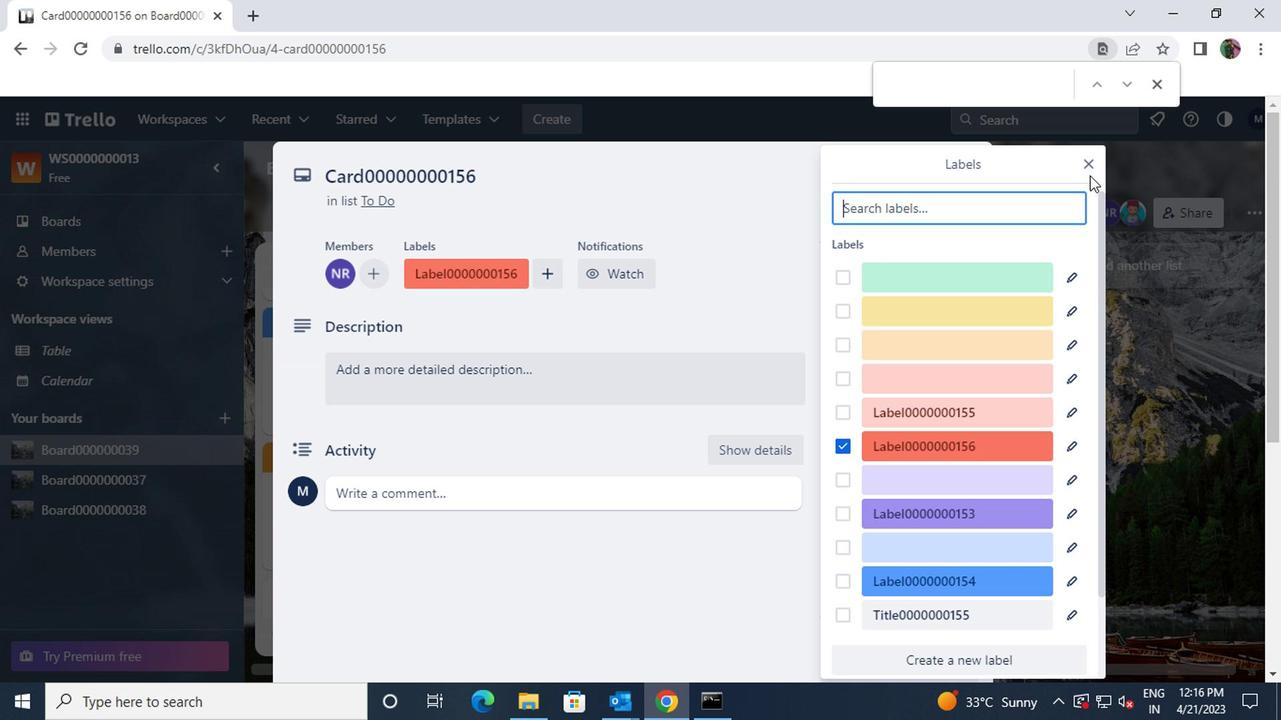 
Action: Mouse pressed left at (1084, 167)
Screenshot: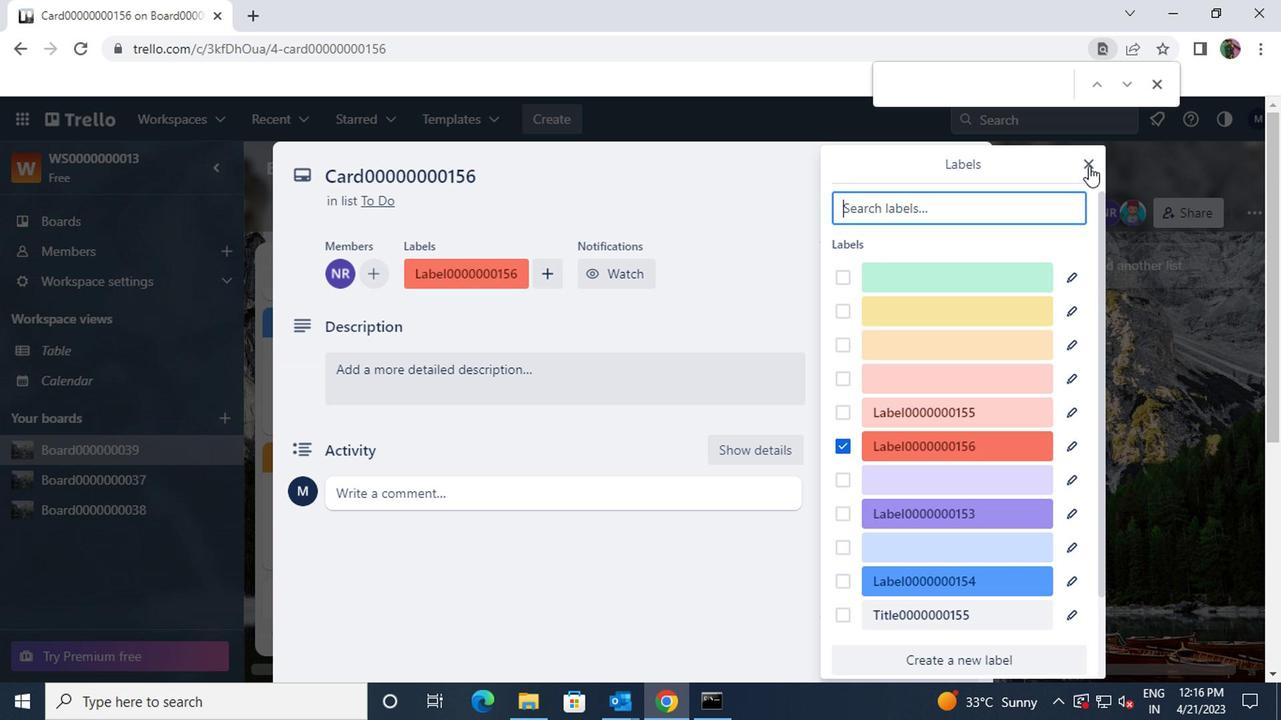 
Action: Mouse moved to (958, 339)
Screenshot: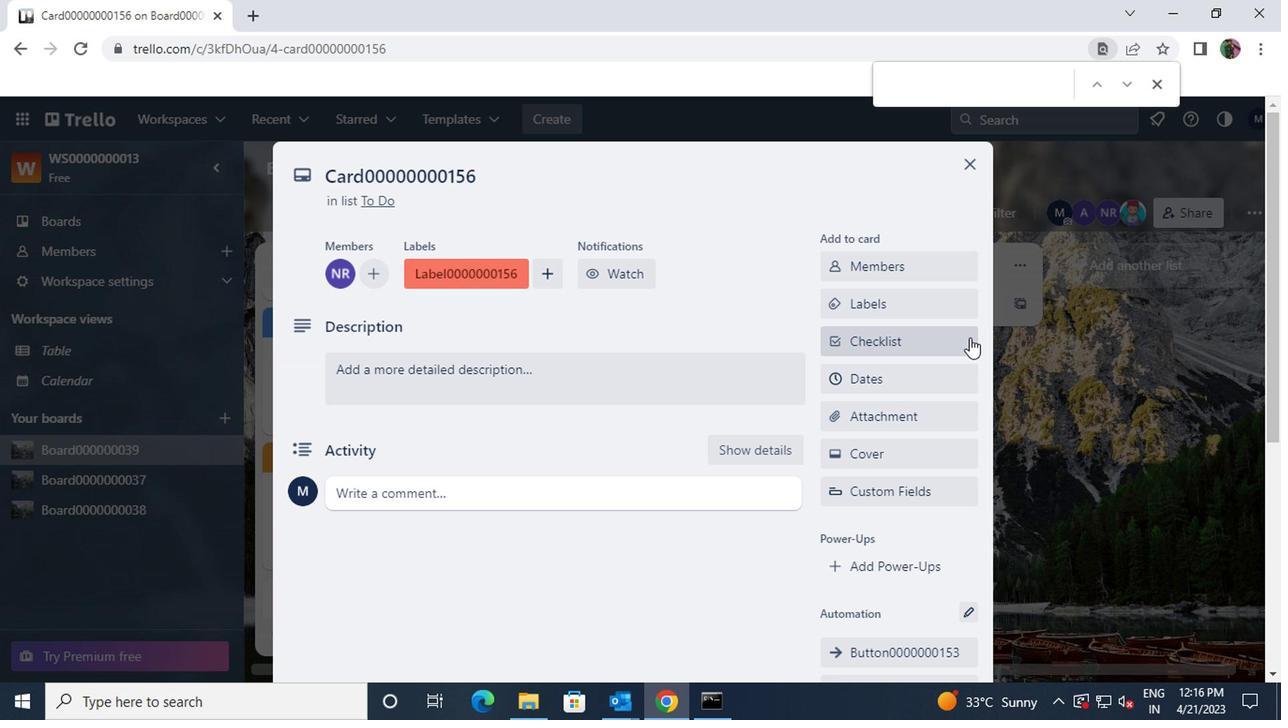 
Action: Mouse pressed left at (958, 339)
Screenshot: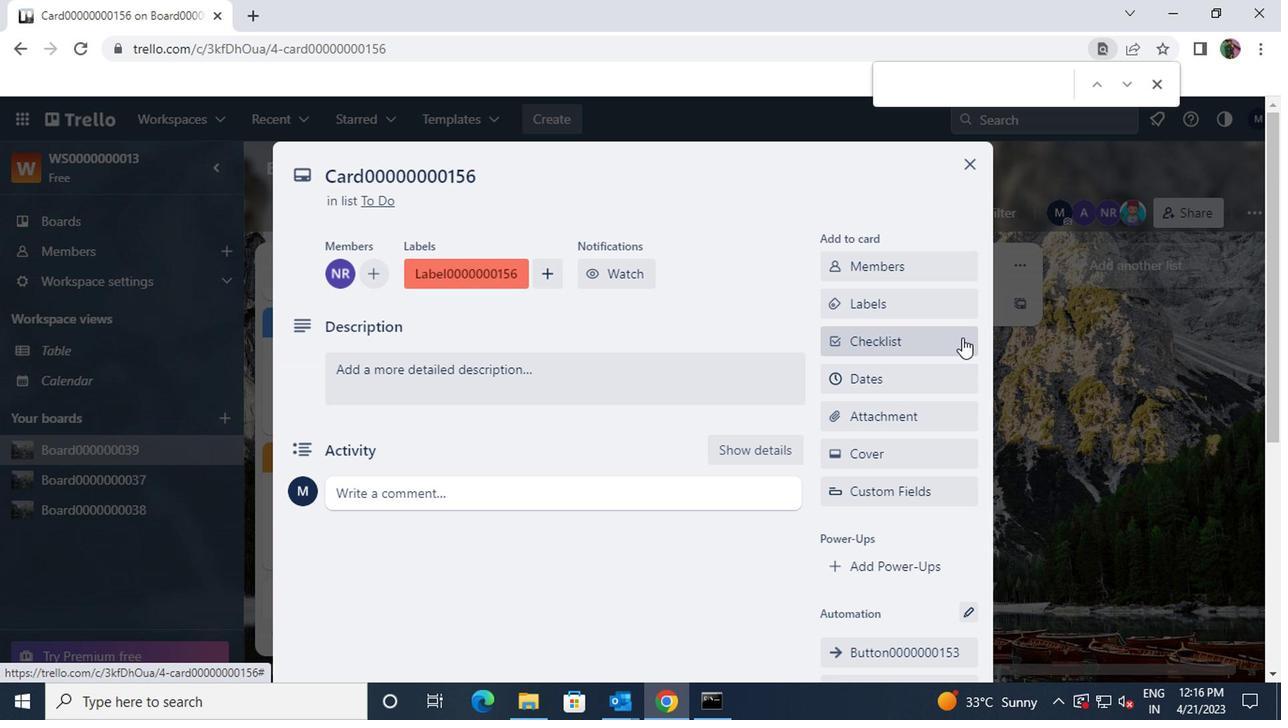 
Action: Key pressed <Key.shift>CL0000000156
Screenshot: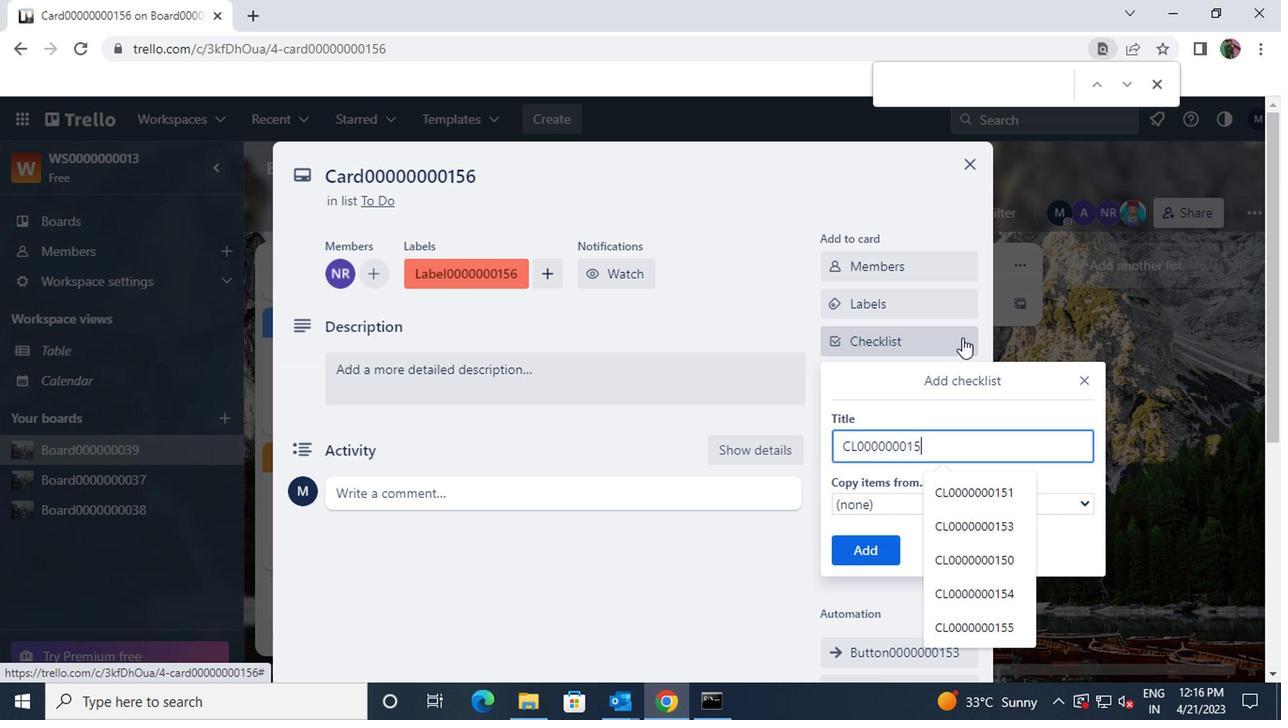 
Action: Mouse moved to (855, 546)
Screenshot: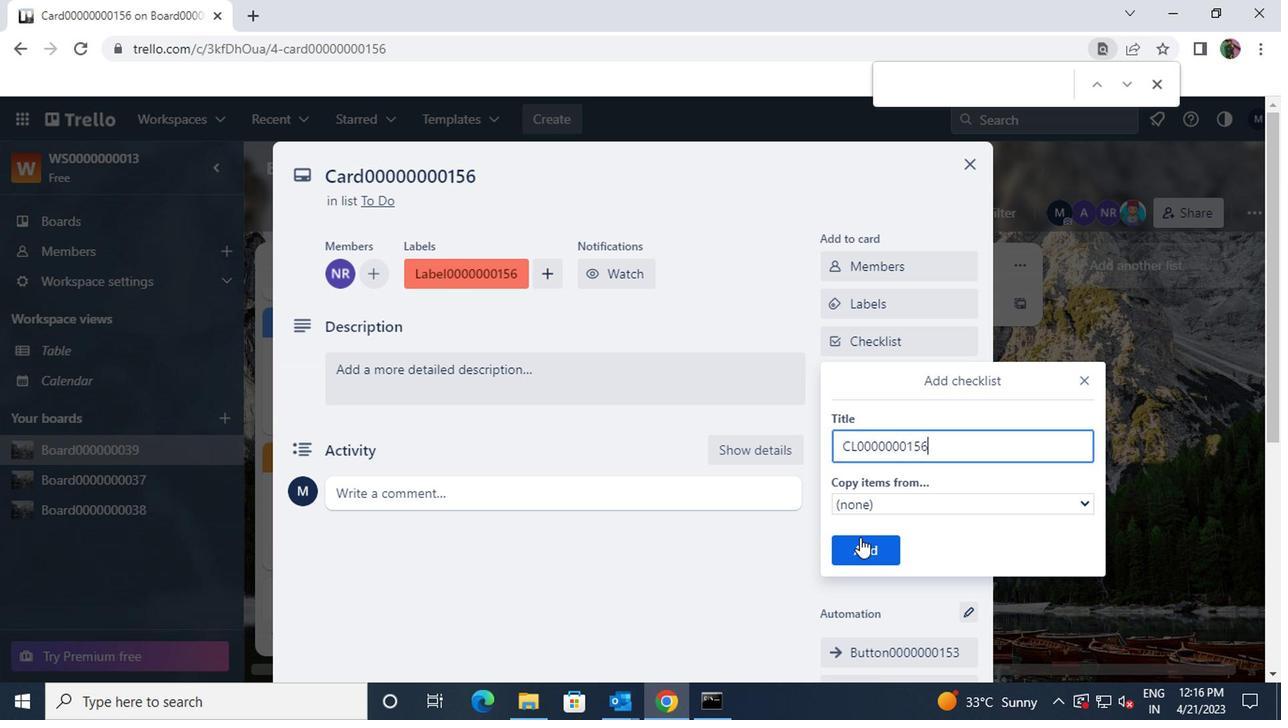 
Action: Mouse pressed left at (855, 546)
Screenshot: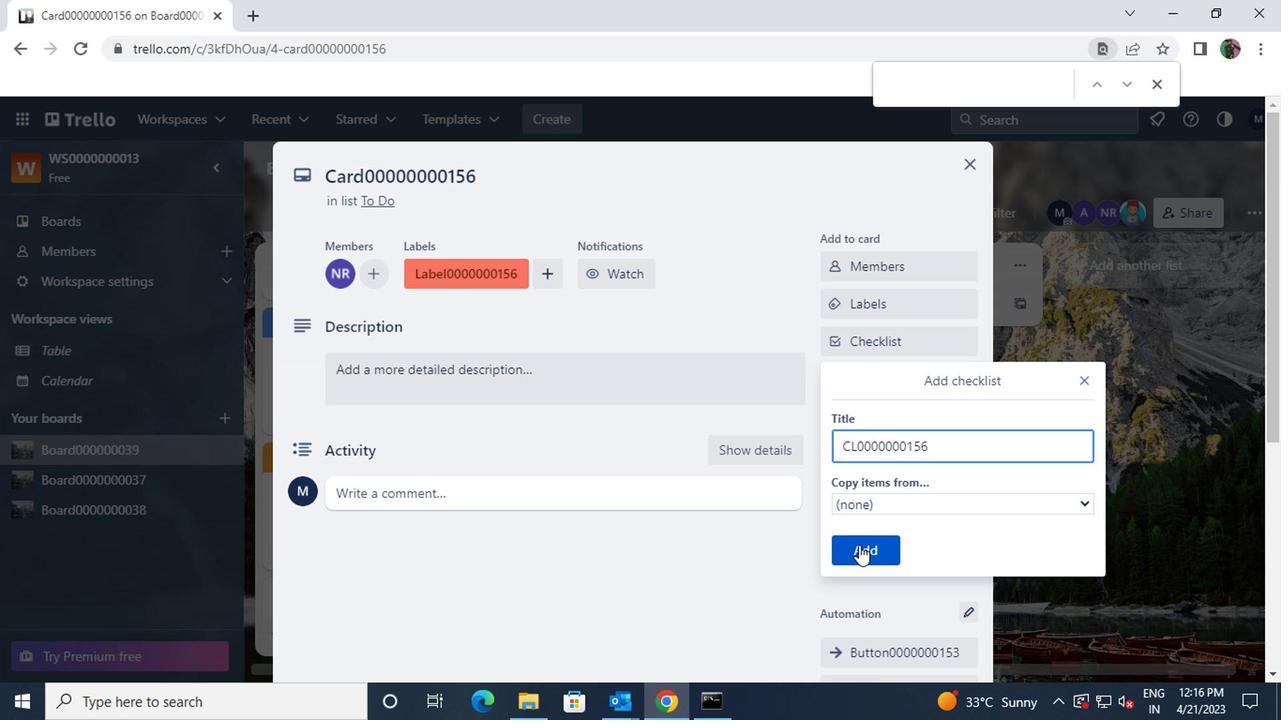 
Action: Mouse moved to (885, 377)
Screenshot: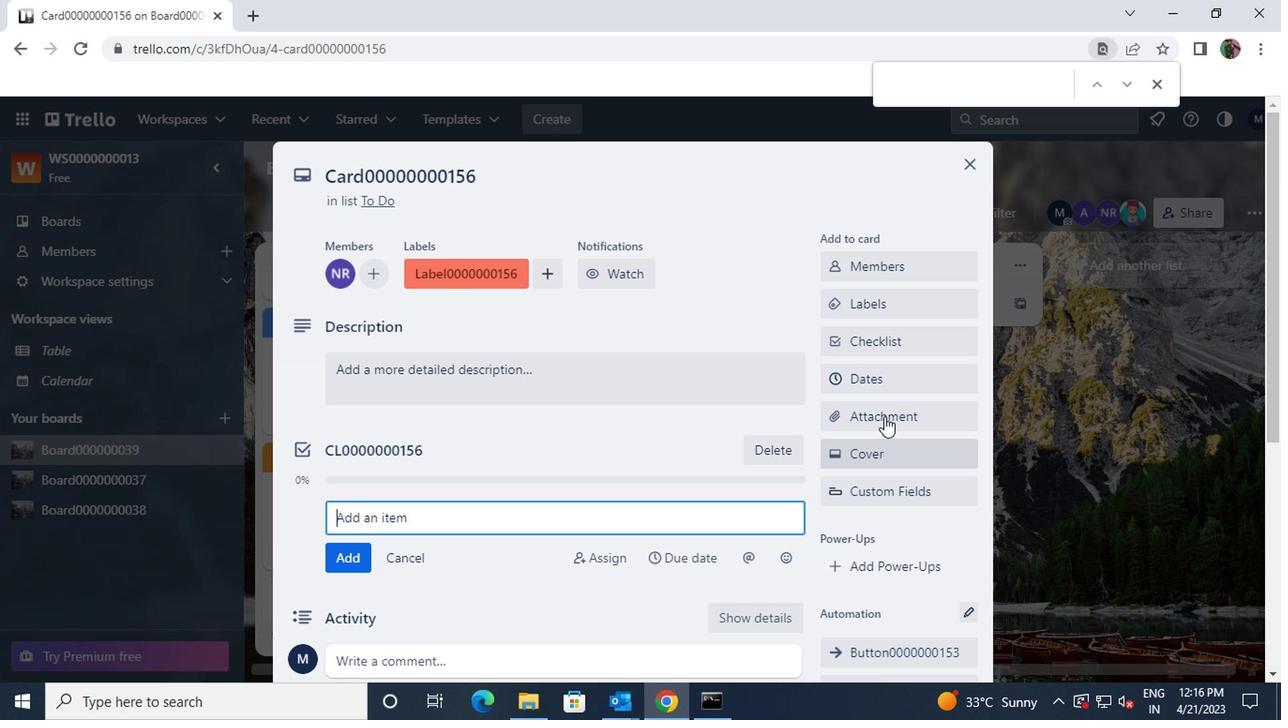 
Action: Mouse pressed left at (885, 377)
Screenshot: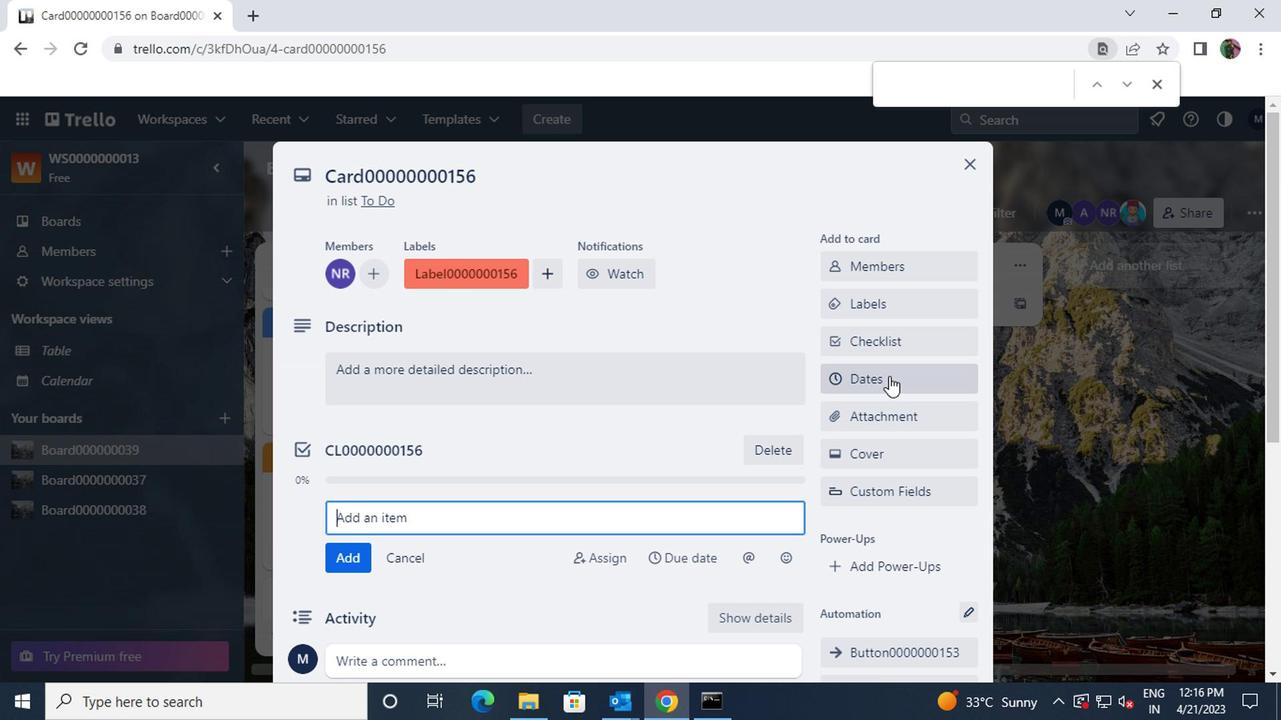 
Action: Mouse moved to (843, 504)
Screenshot: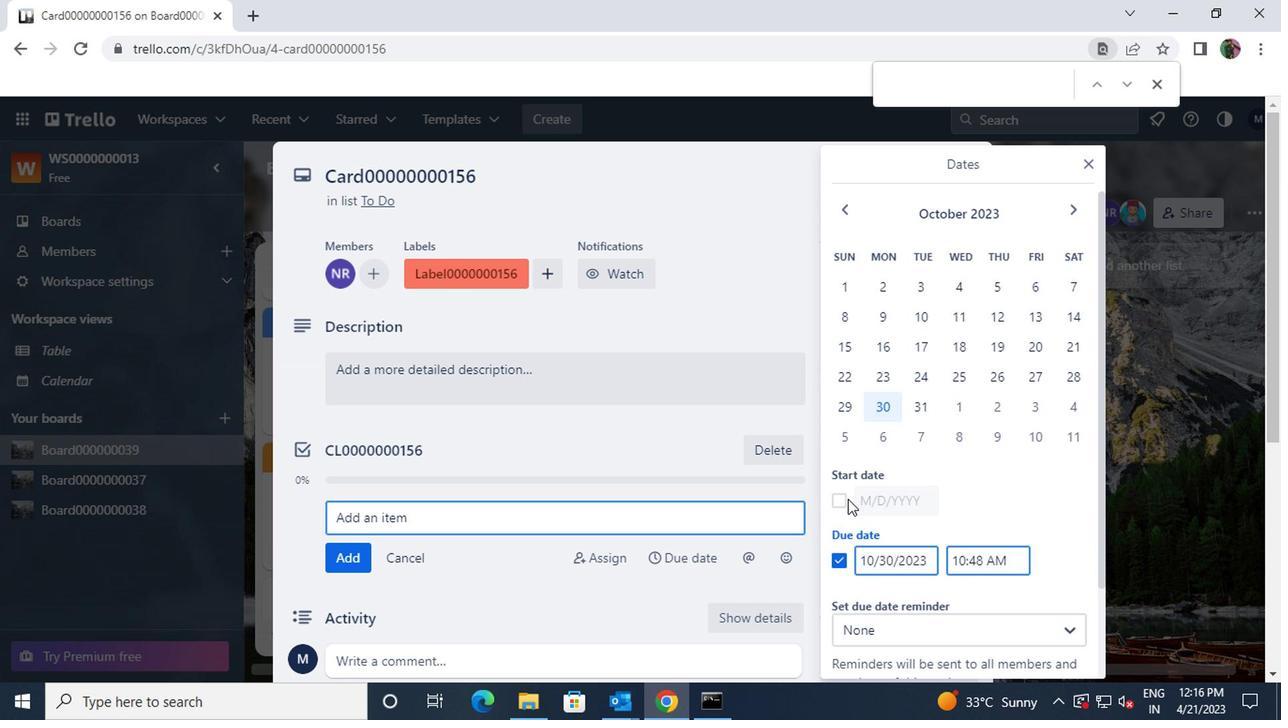 
Action: Mouse pressed left at (843, 504)
Screenshot: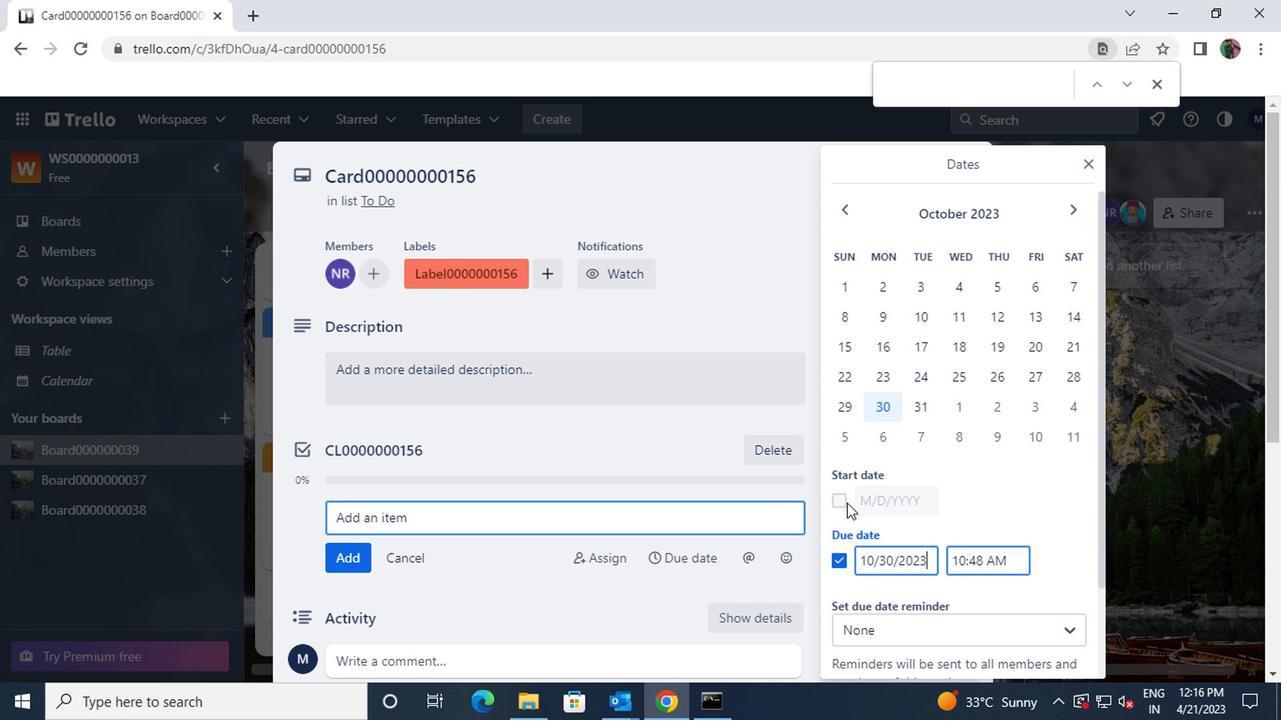 
Action: Mouse moved to (1063, 210)
Screenshot: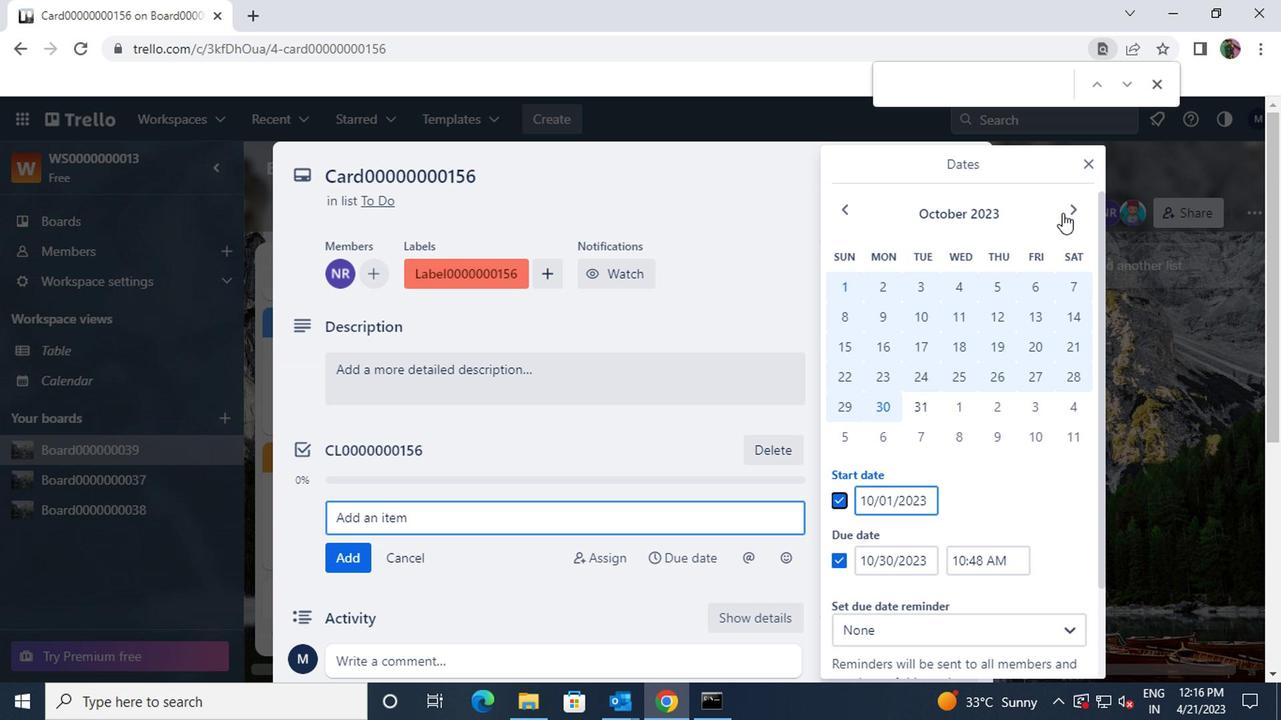 
Action: Mouse pressed left at (1063, 210)
Screenshot: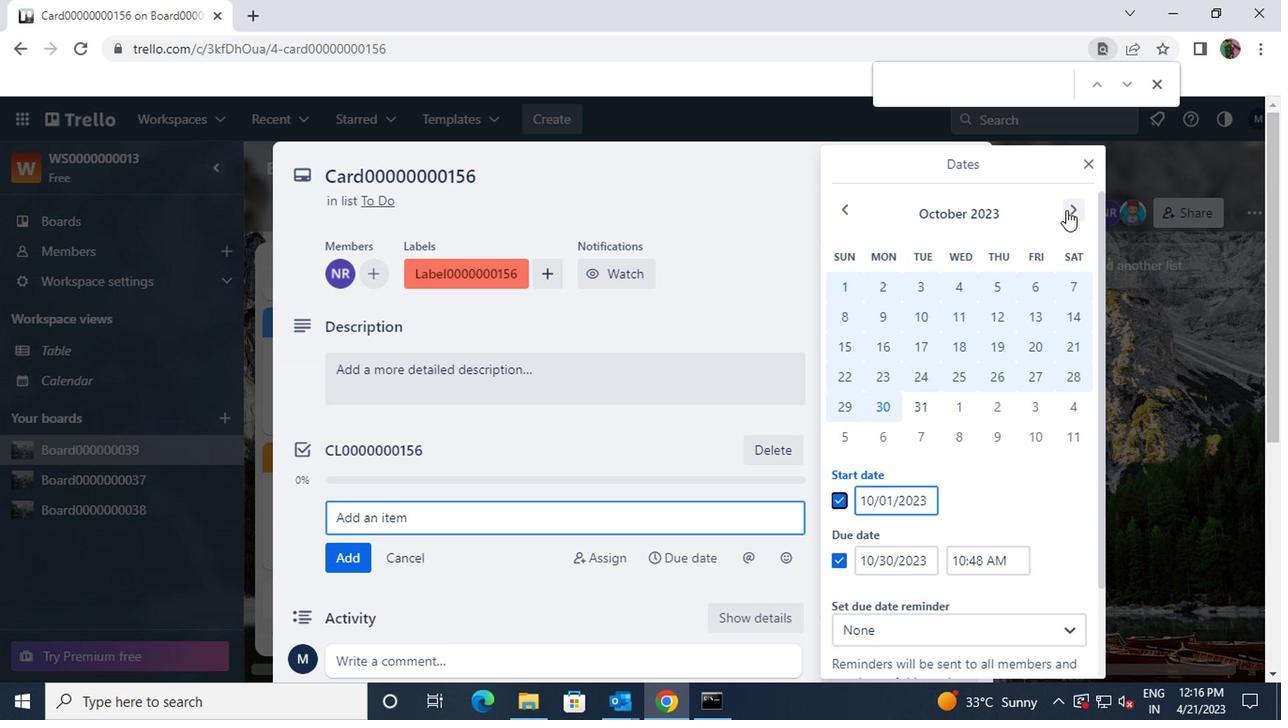 
Action: Mouse moved to (958, 283)
Screenshot: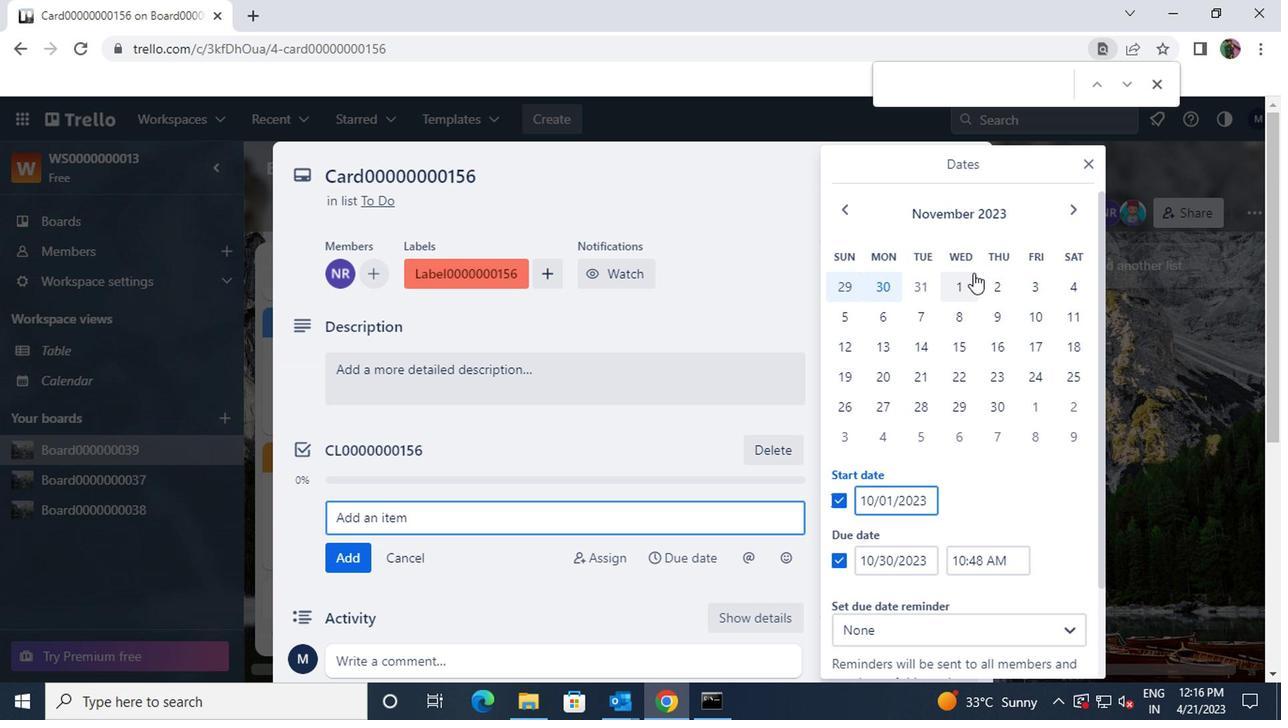 
Action: Mouse pressed left at (958, 283)
Screenshot: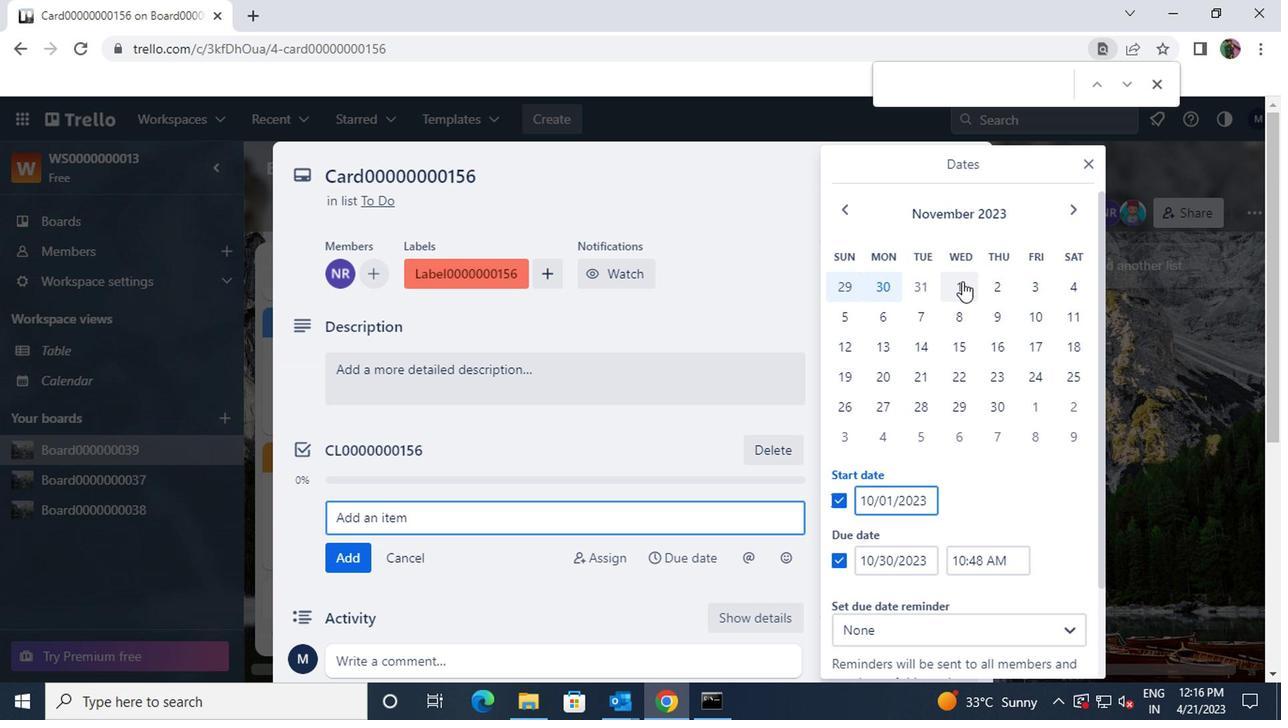 
Action: Mouse moved to (999, 396)
Screenshot: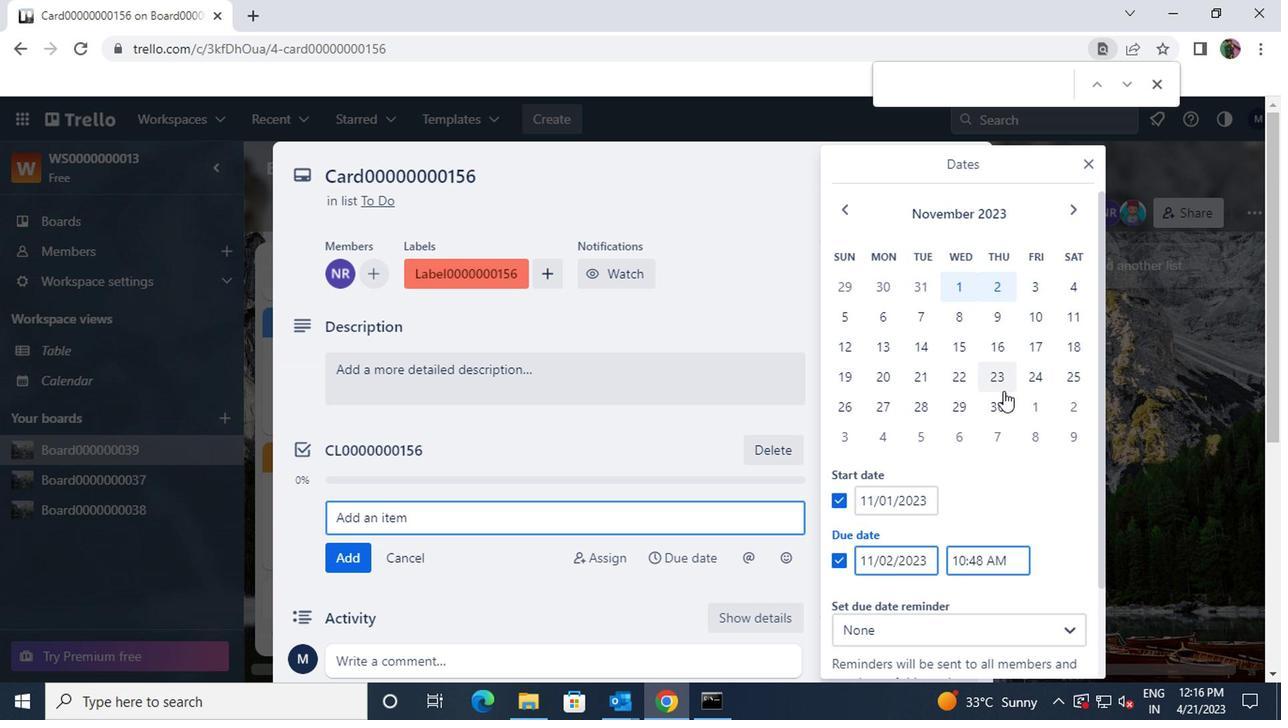 
Action: Mouse pressed left at (999, 396)
Screenshot: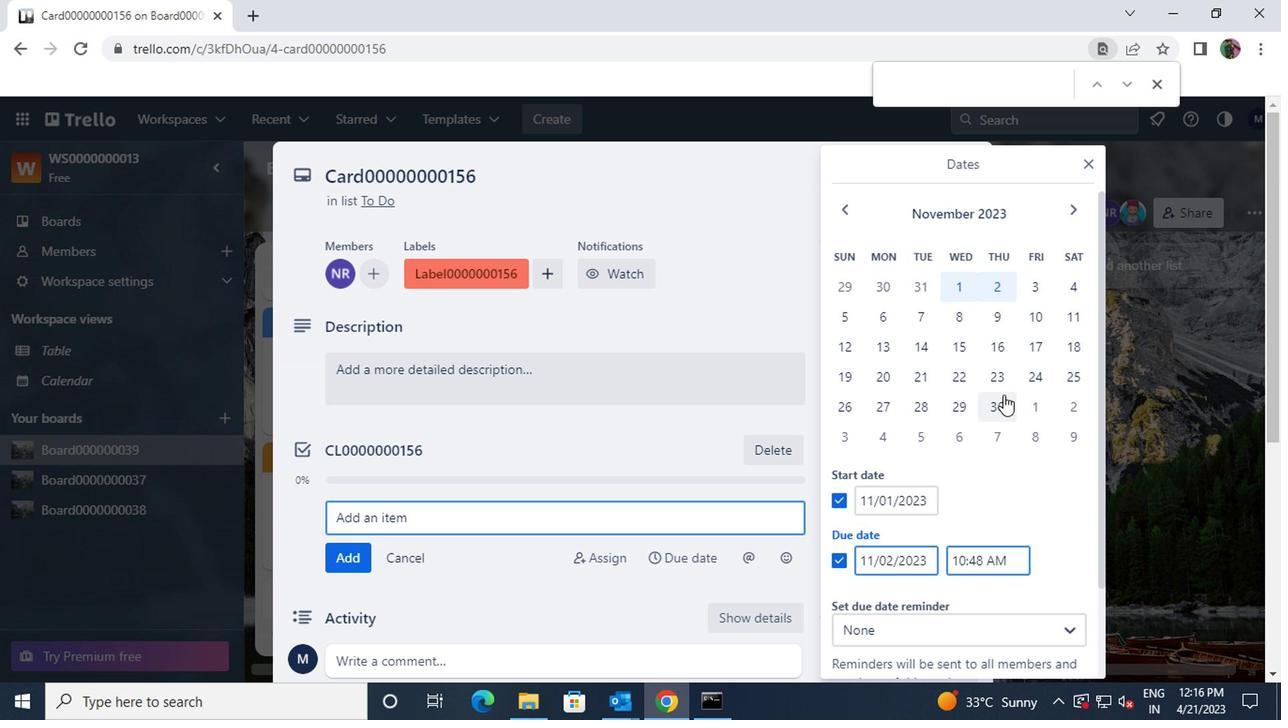 
Action: Mouse scrolled (999, 395) with delta (0, -1)
Screenshot: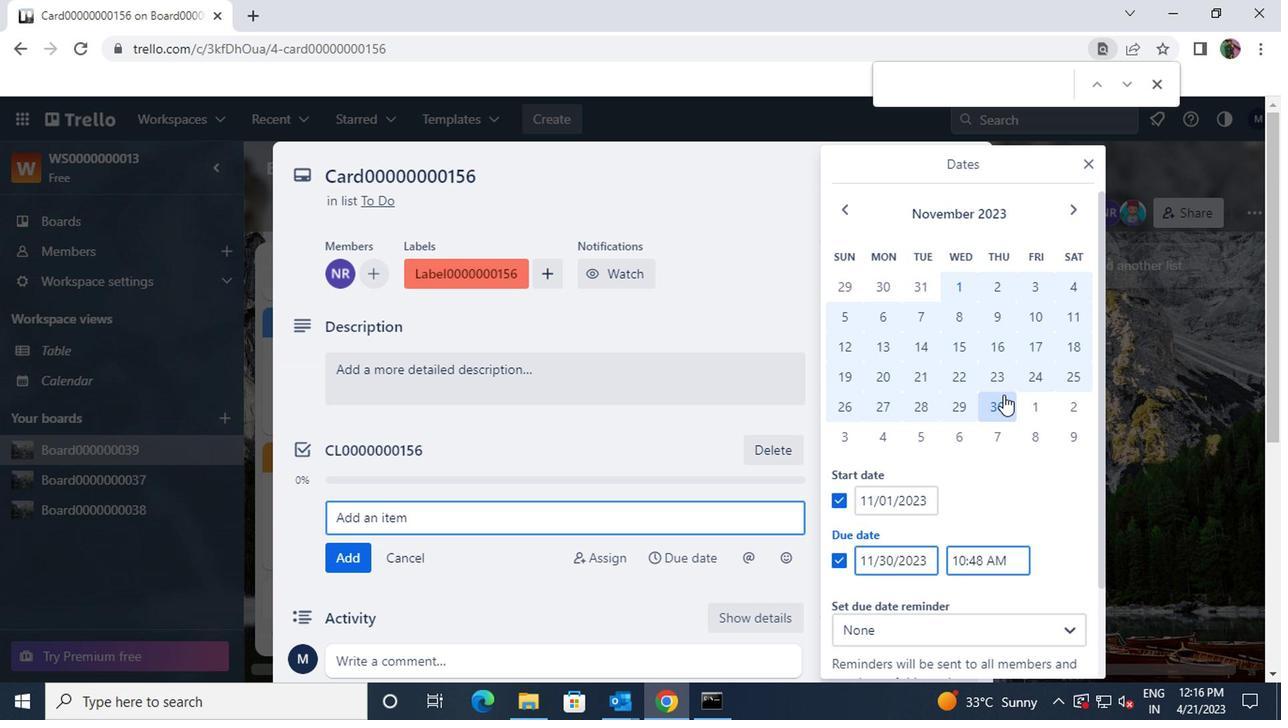 
Action: Mouse scrolled (999, 395) with delta (0, -1)
Screenshot: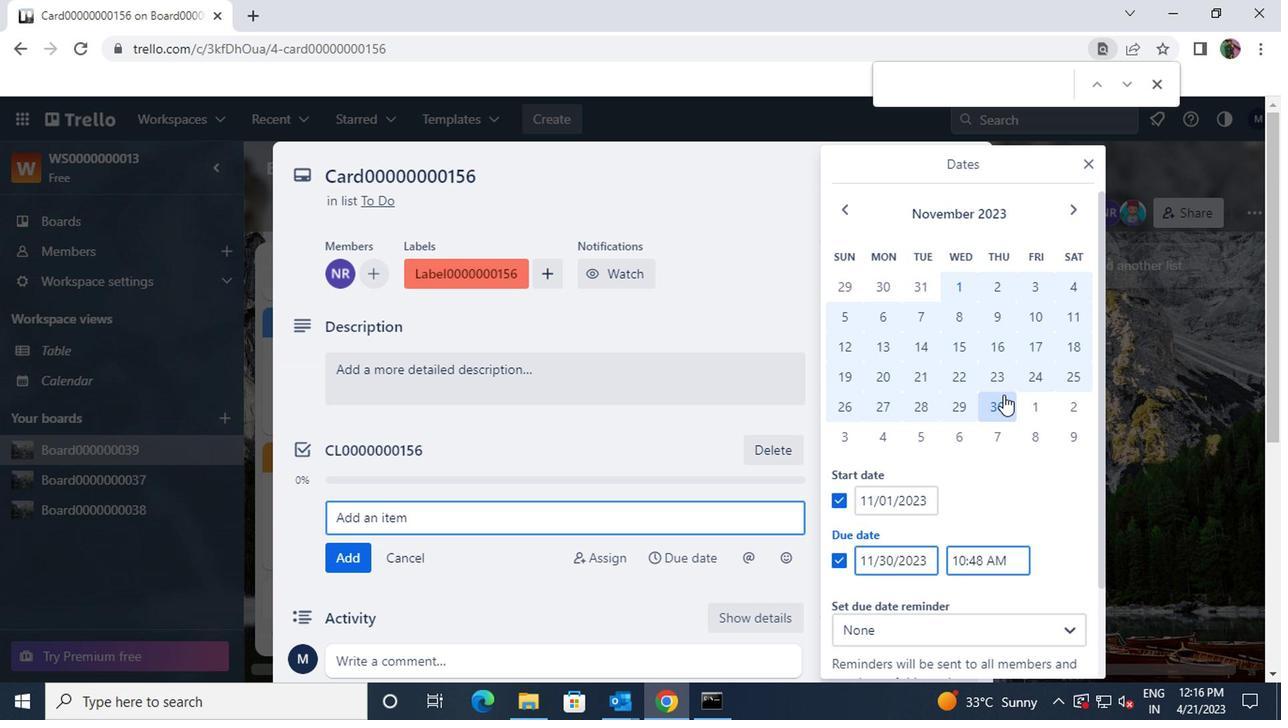 
Action: Mouse moved to (953, 606)
Screenshot: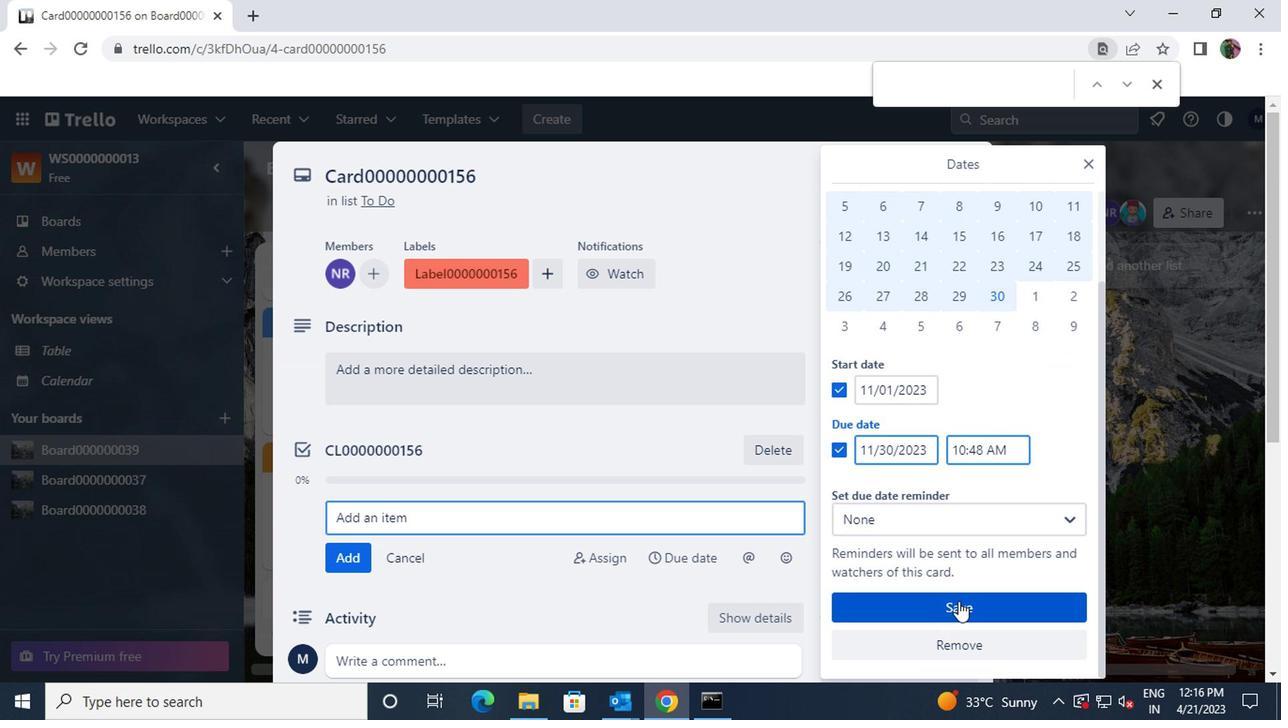 
Action: Mouse pressed left at (953, 606)
Screenshot: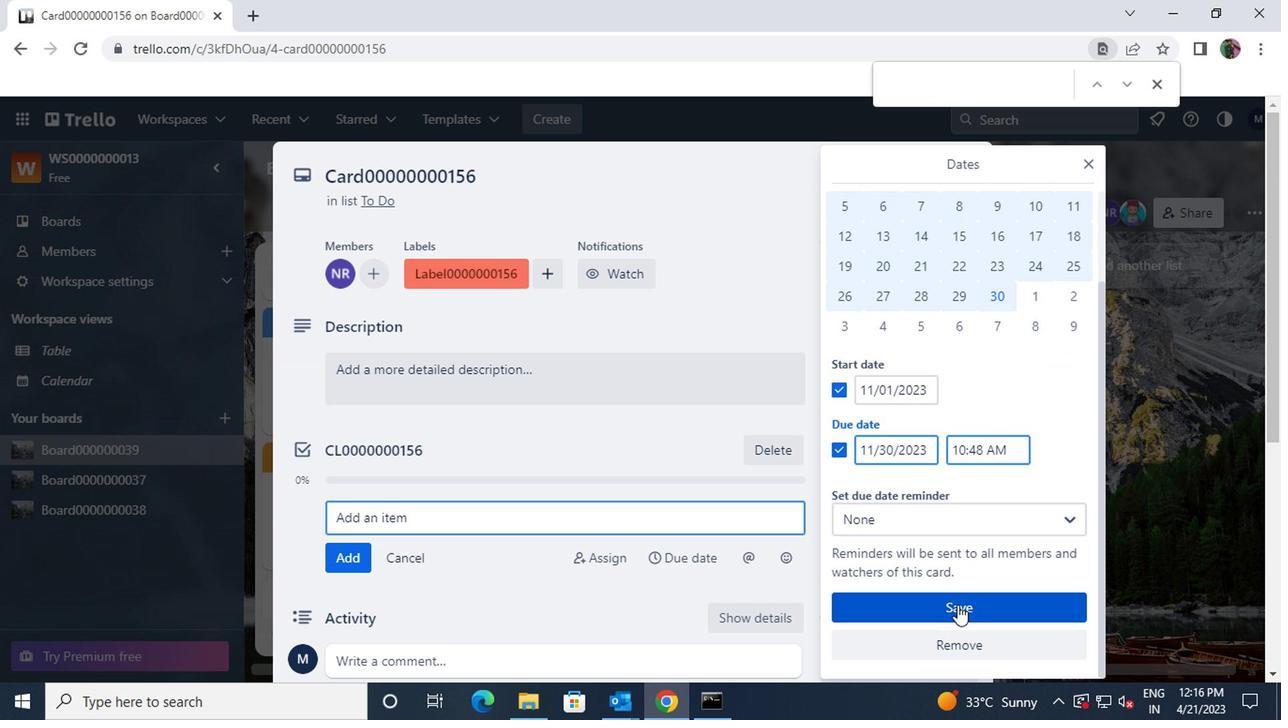 
